 Task: Look for space in Boyolali, Indonesia from 12th  July, 2023 to 15th July, 2023 for 3 adults in price range Rs.12000 to Rs.16000. Place can be entire place with 2 bedrooms having 3 beds and 1 bathroom. Property type can be house, flat, guest house. Booking option can be shelf check-in. Required host language is English.
Action: Mouse moved to (417, 71)
Screenshot: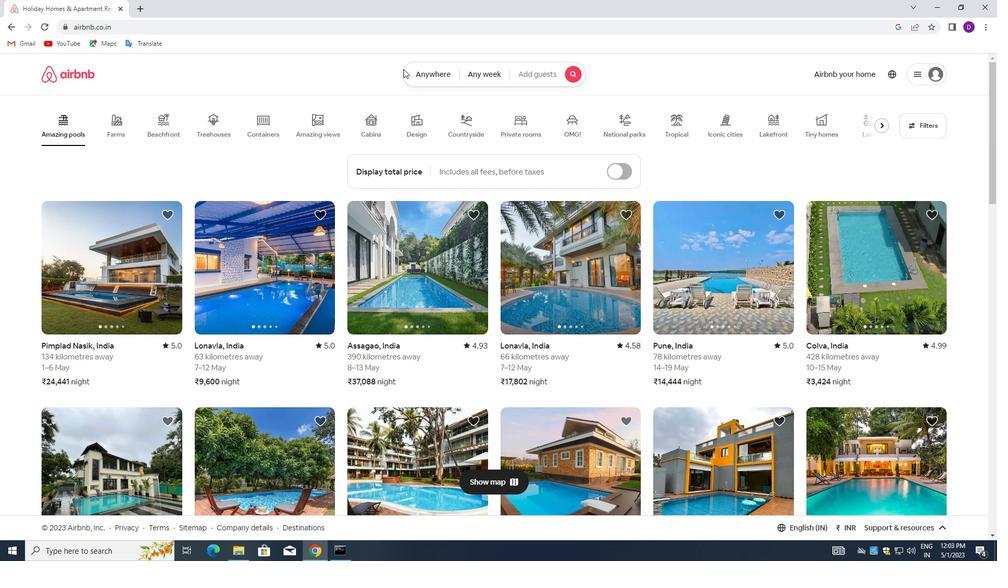 
Action: Mouse pressed left at (417, 71)
Screenshot: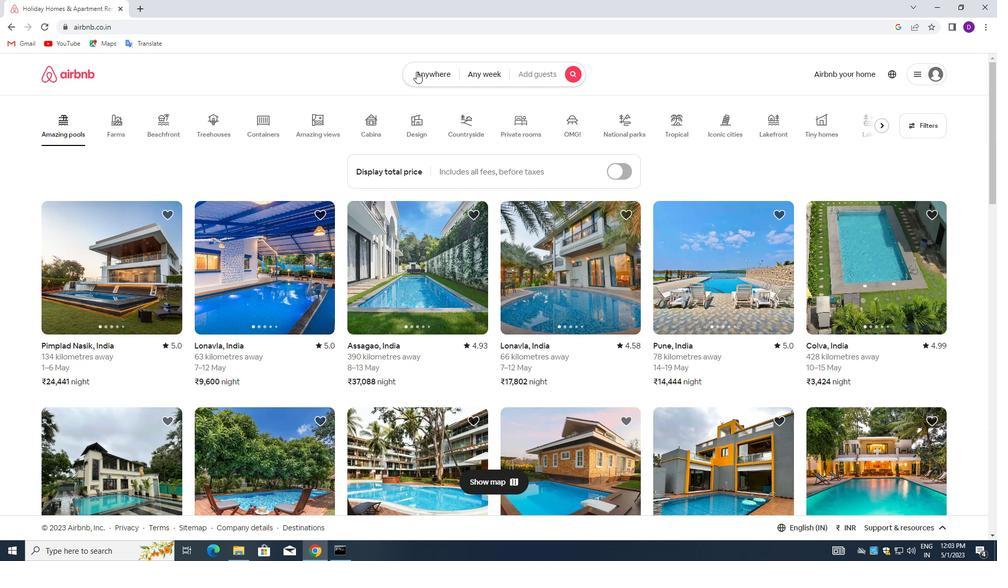 
Action: Mouse moved to (312, 118)
Screenshot: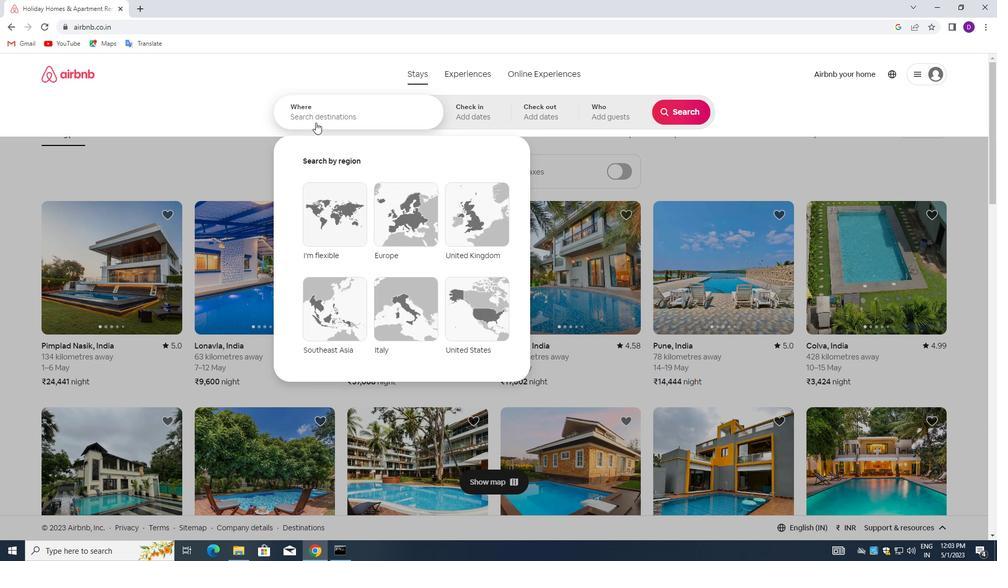 
Action: Mouse pressed left at (312, 118)
Screenshot: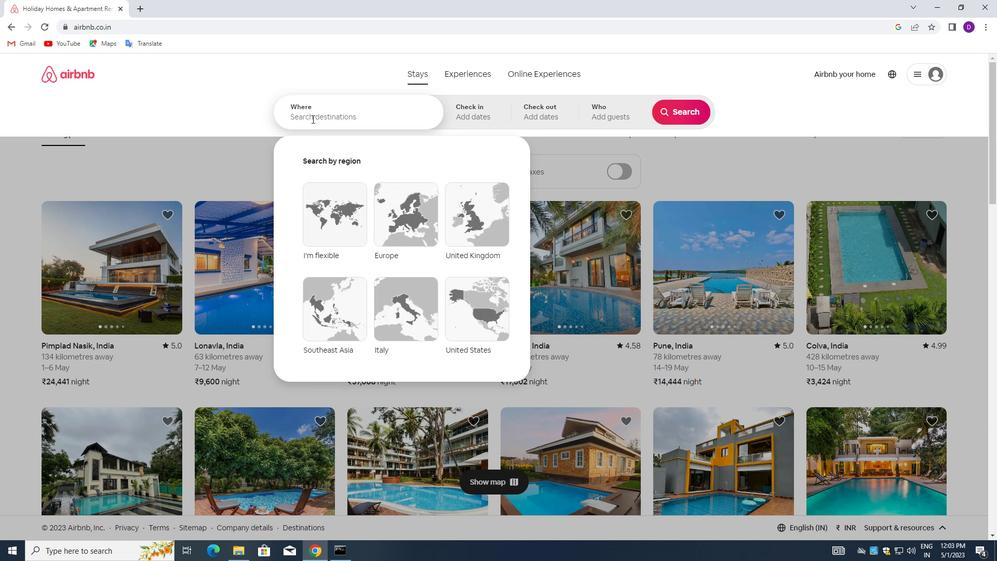 
Action: Key pressed <Key.shift>BOYOLALI,<Key.space><Key.shift>INDONESIA<Key.enter>
Screenshot: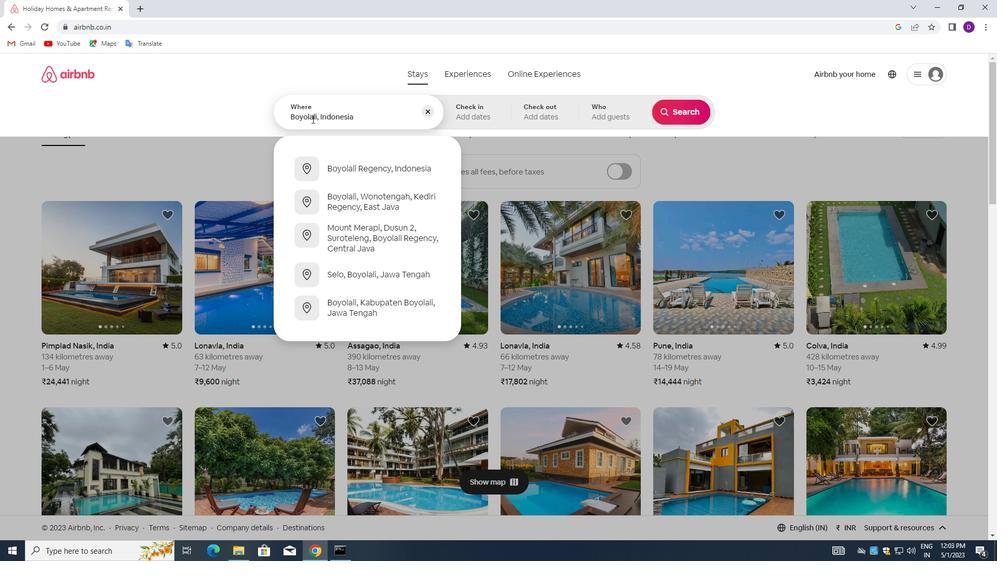 
Action: Mouse moved to (672, 197)
Screenshot: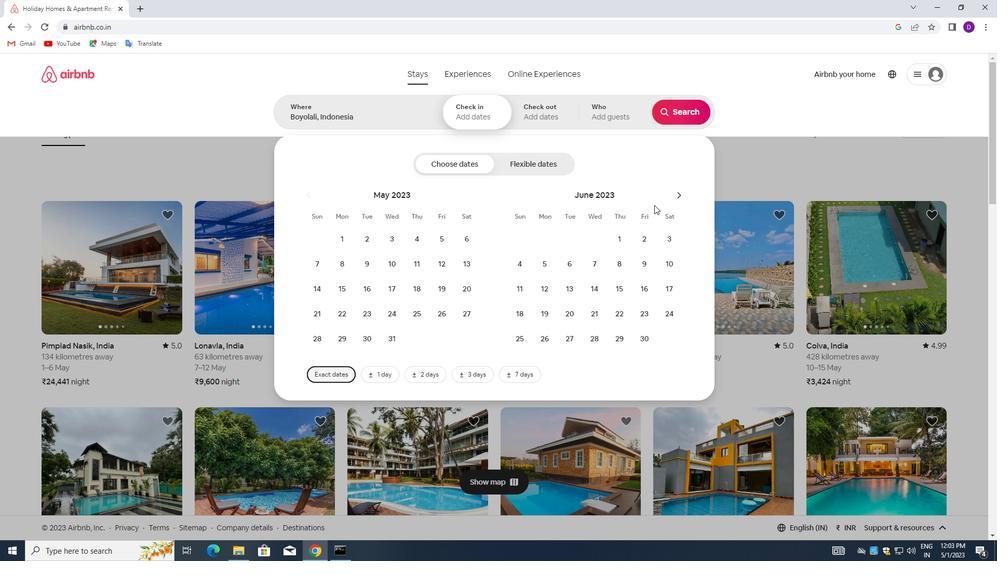 
Action: Mouse pressed left at (672, 197)
Screenshot: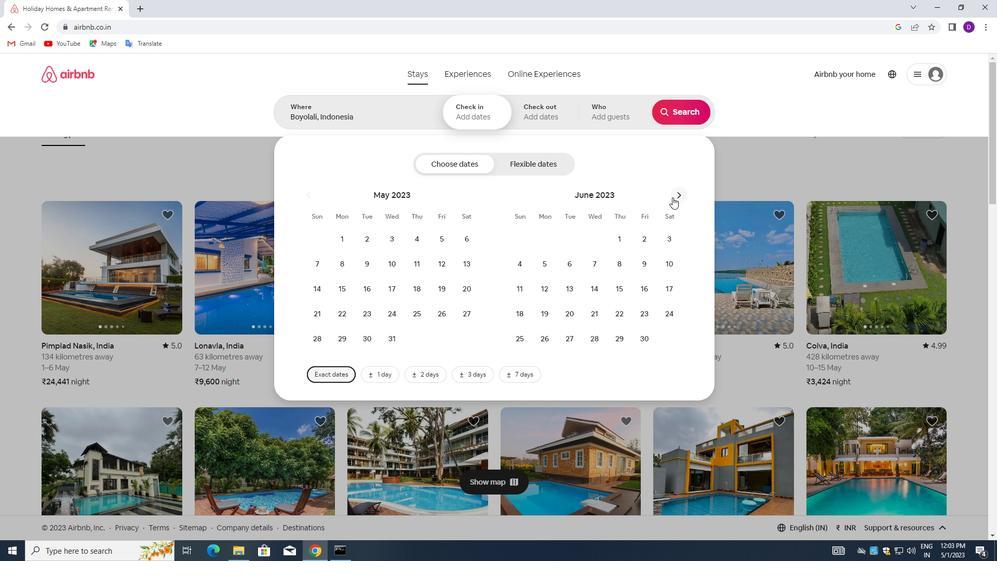 
Action: Mouse moved to (594, 288)
Screenshot: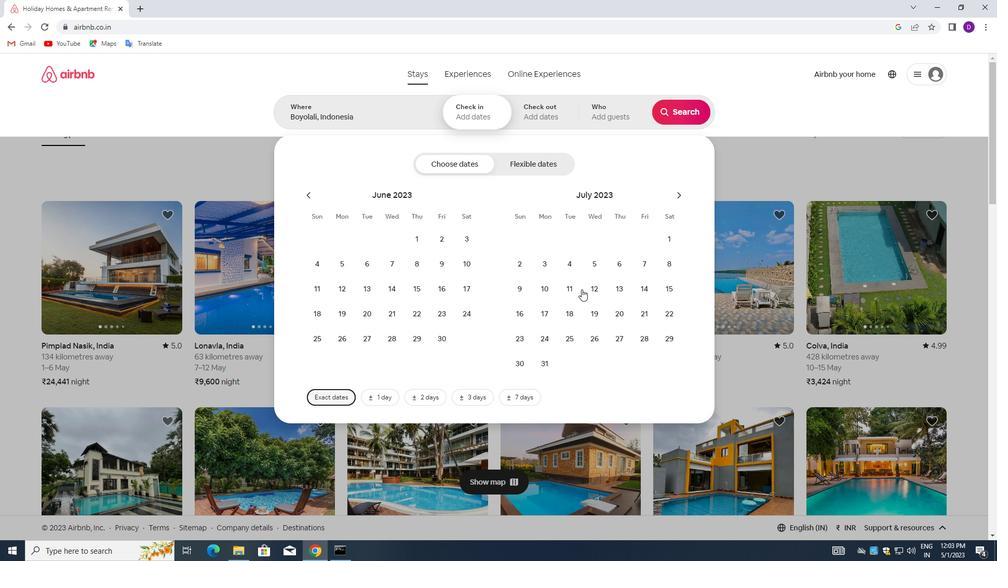 
Action: Mouse pressed left at (594, 288)
Screenshot: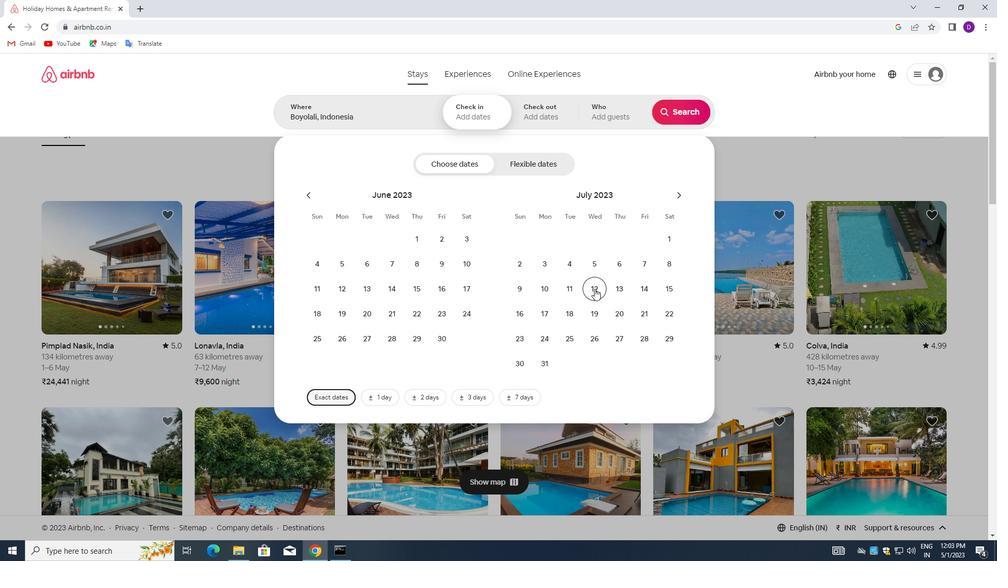 
Action: Mouse moved to (670, 289)
Screenshot: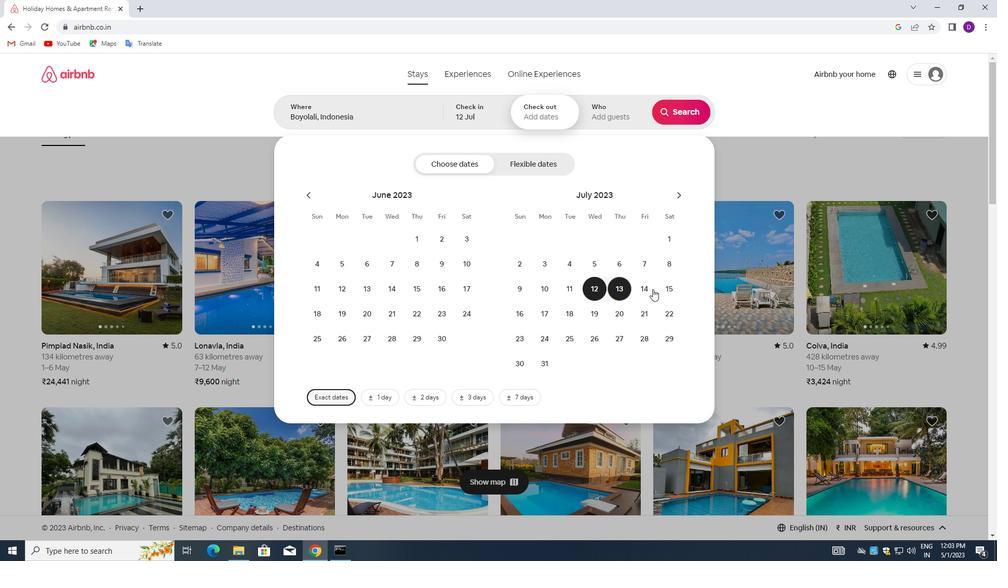 
Action: Mouse pressed left at (670, 289)
Screenshot: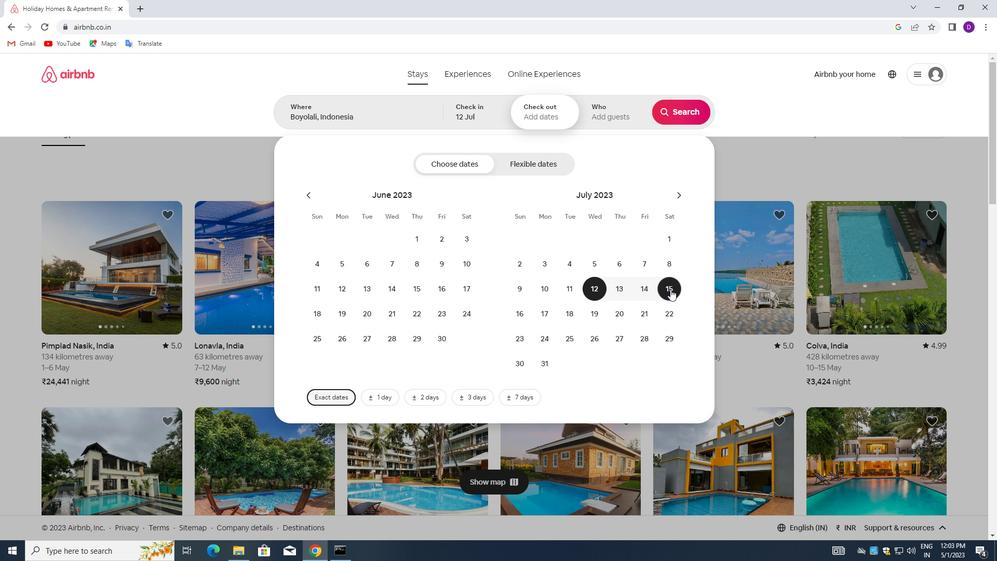
Action: Mouse moved to (609, 115)
Screenshot: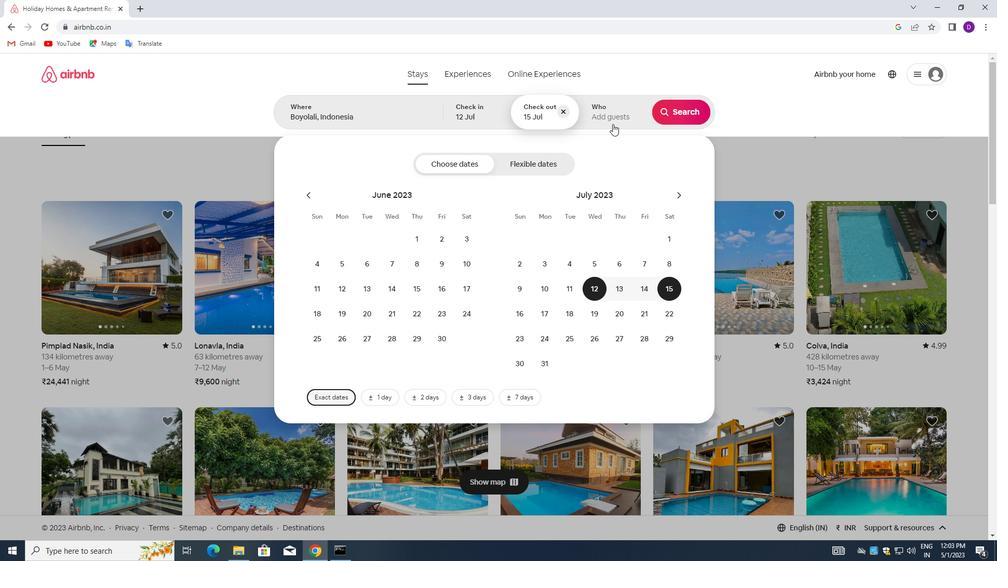 
Action: Mouse pressed left at (609, 115)
Screenshot: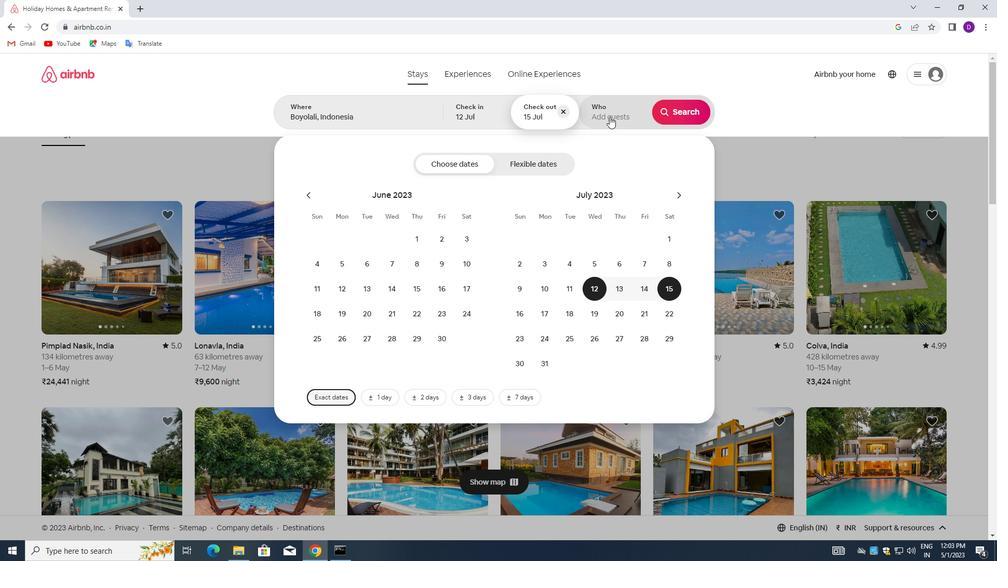 
Action: Mouse moved to (679, 167)
Screenshot: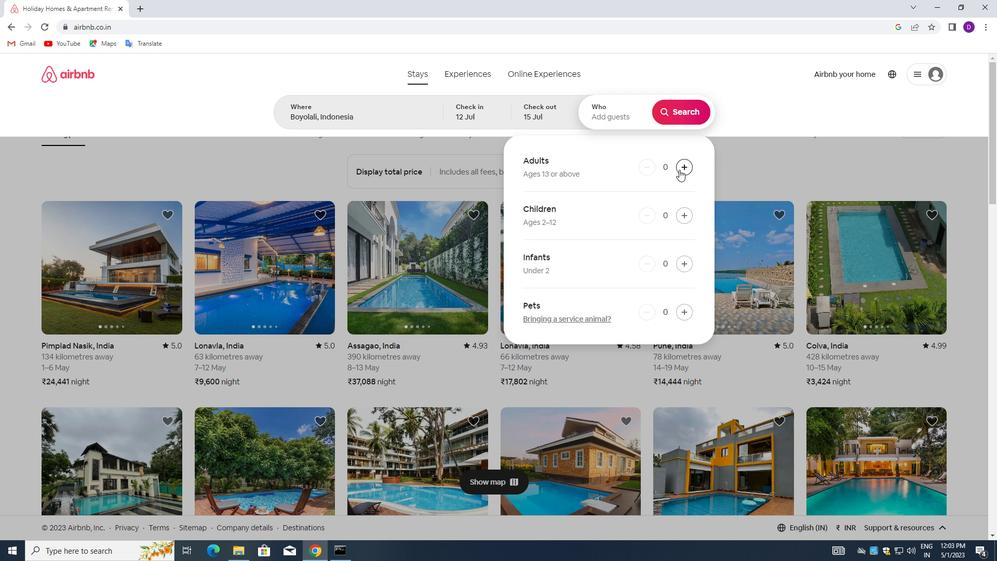 
Action: Mouse pressed left at (679, 167)
Screenshot: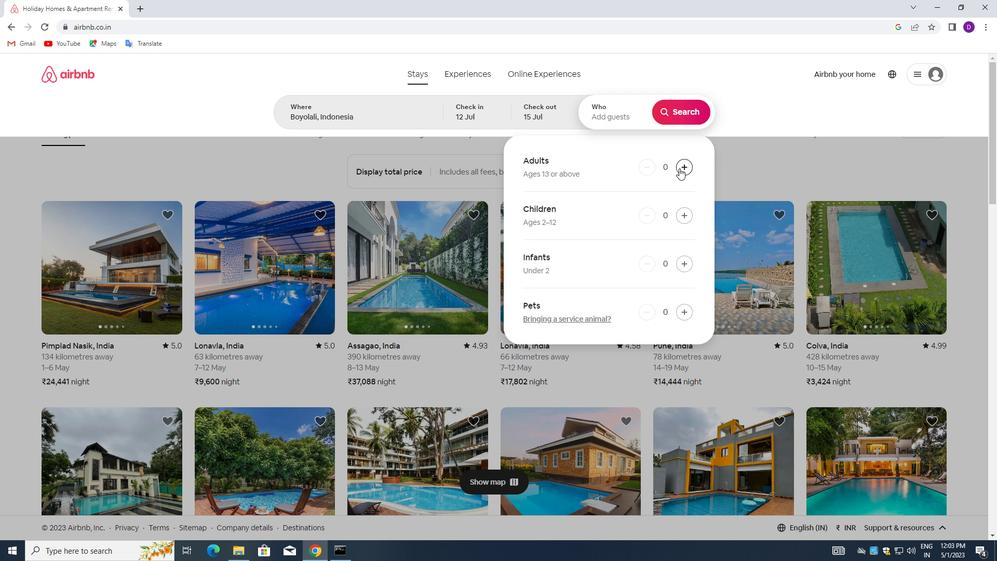 
Action: Mouse moved to (680, 167)
Screenshot: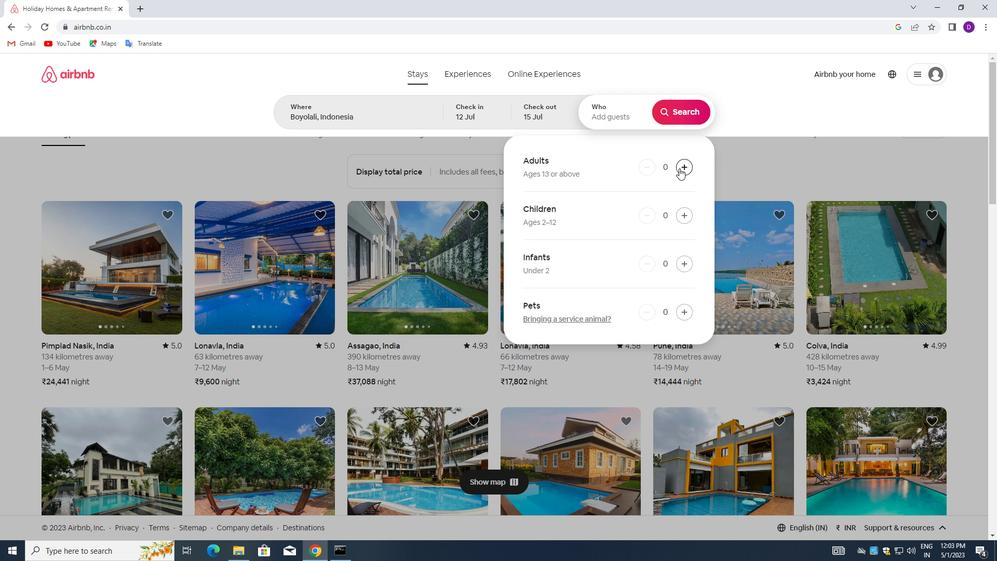 
Action: Mouse pressed left at (680, 167)
Screenshot: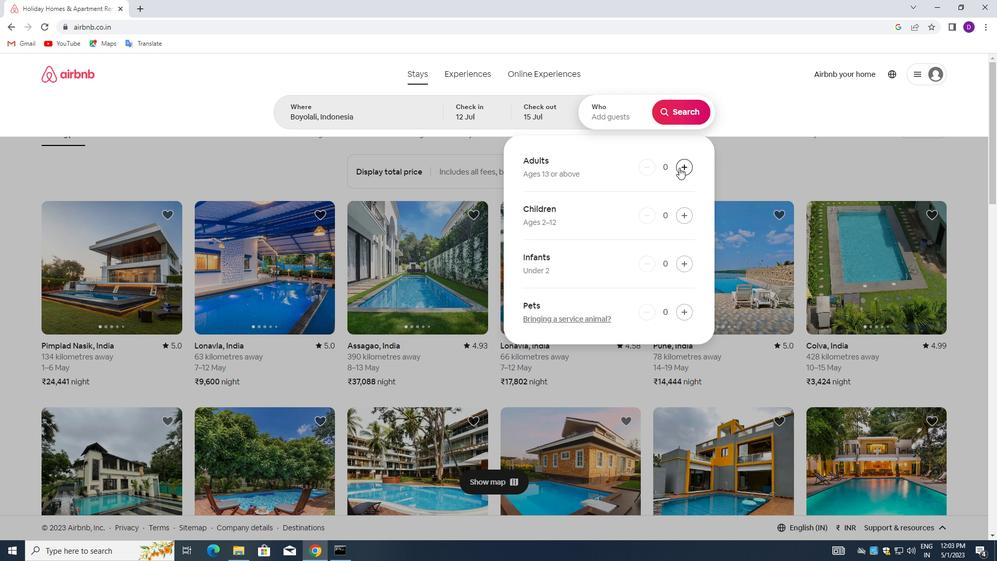 
Action: Mouse pressed left at (680, 167)
Screenshot: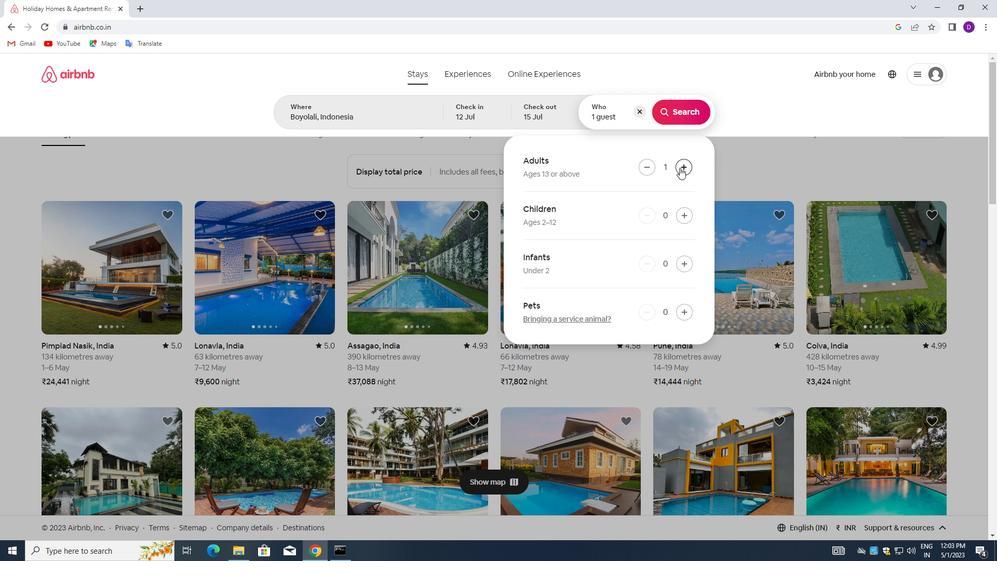 
Action: Mouse moved to (684, 120)
Screenshot: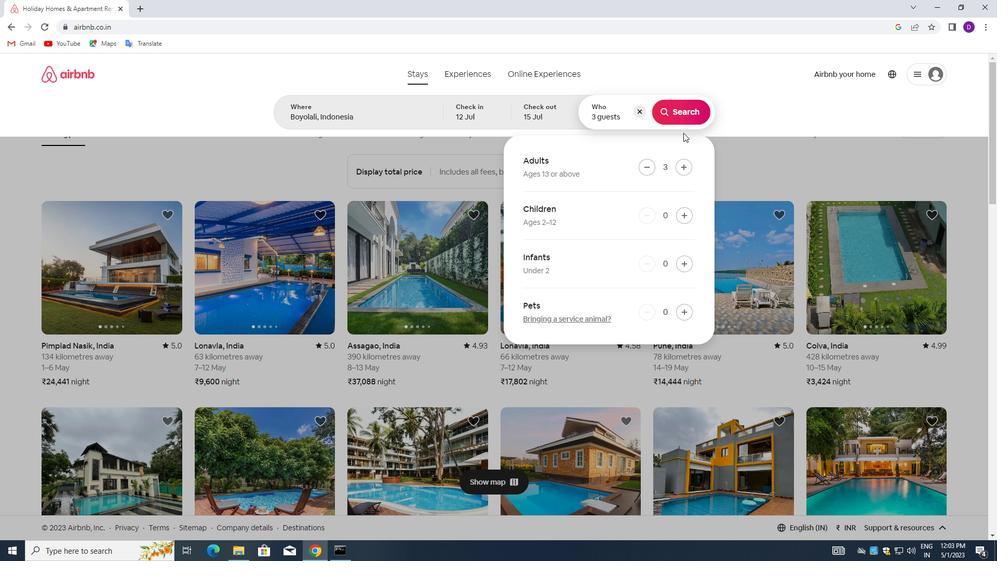 
Action: Mouse pressed left at (684, 120)
Screenshot: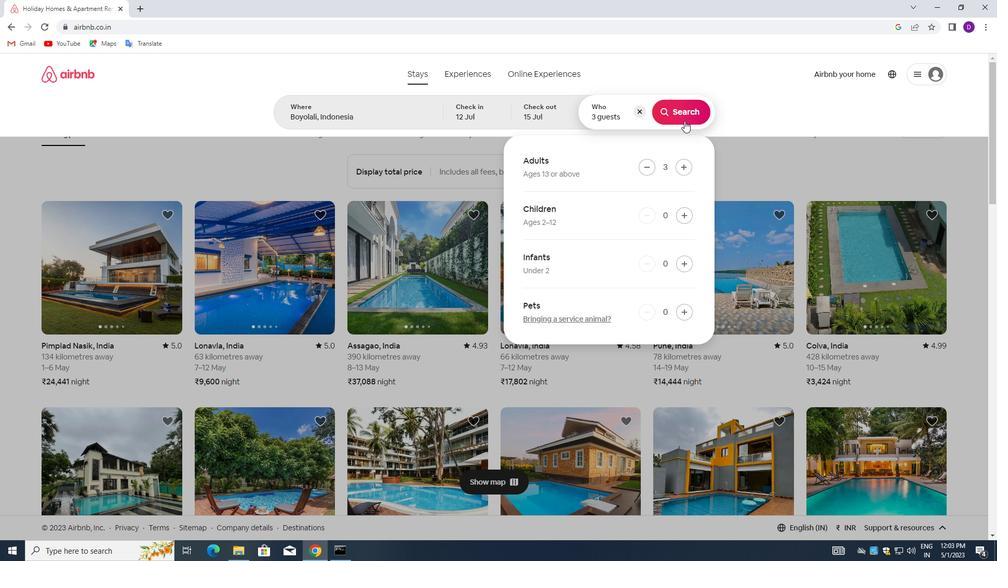 
Action: Mouse moved to (938, 112)
Screenshot: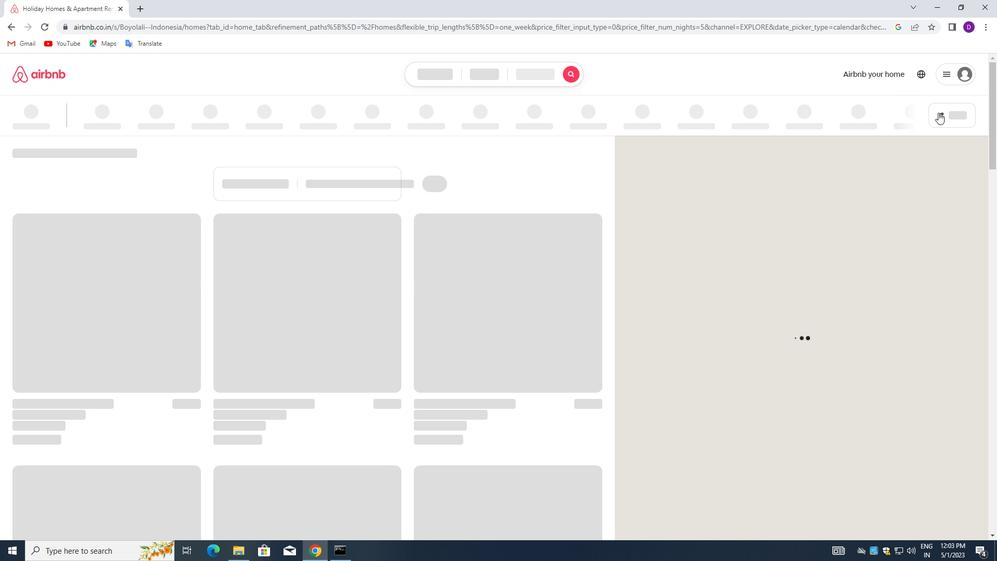 
Action: Mouse pressed left at (938, 112)
Screenshot: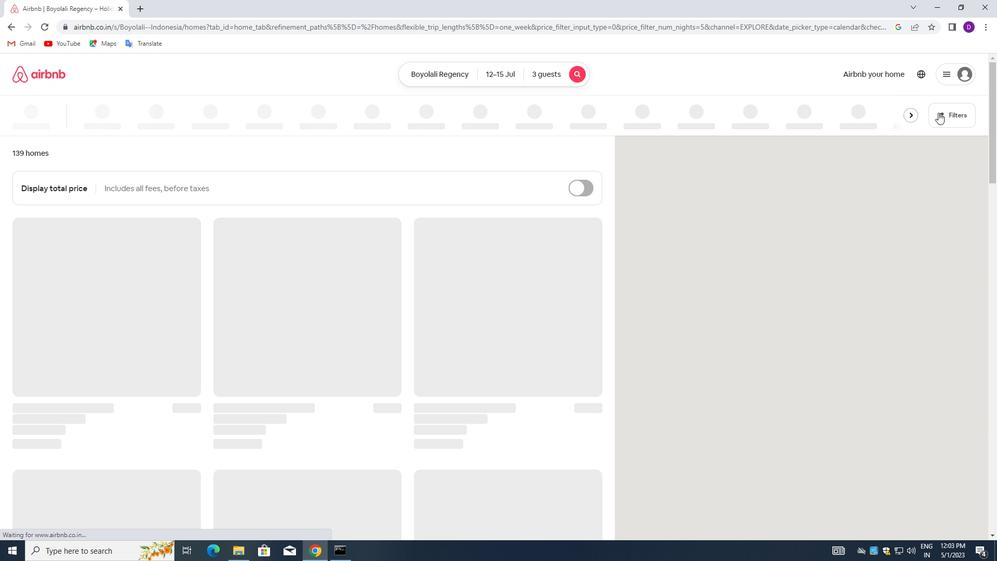 
Action: Mouse moved to (360, 244)
Screenshot: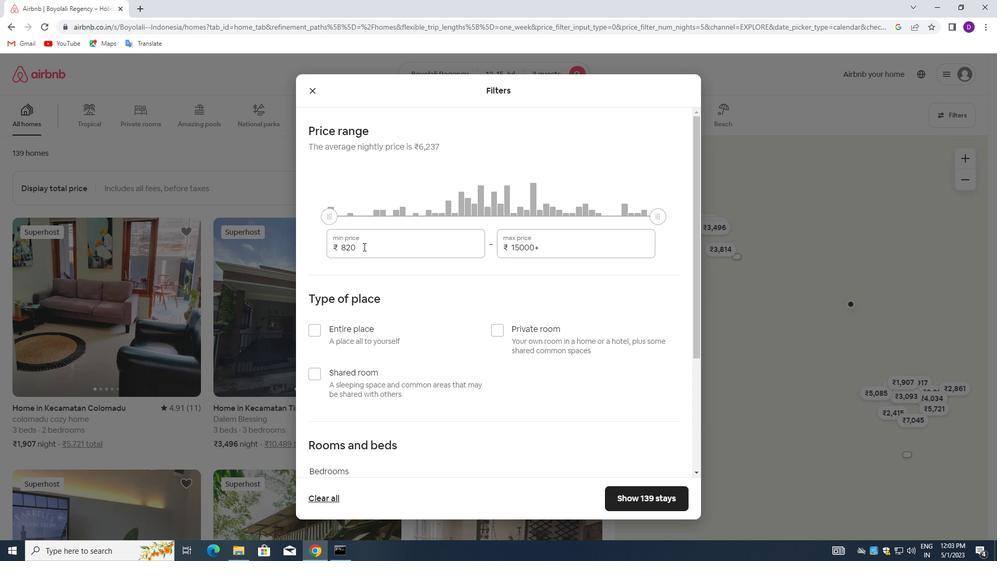 
Action: Mouse pressed left at (360, 244)
Screenshot: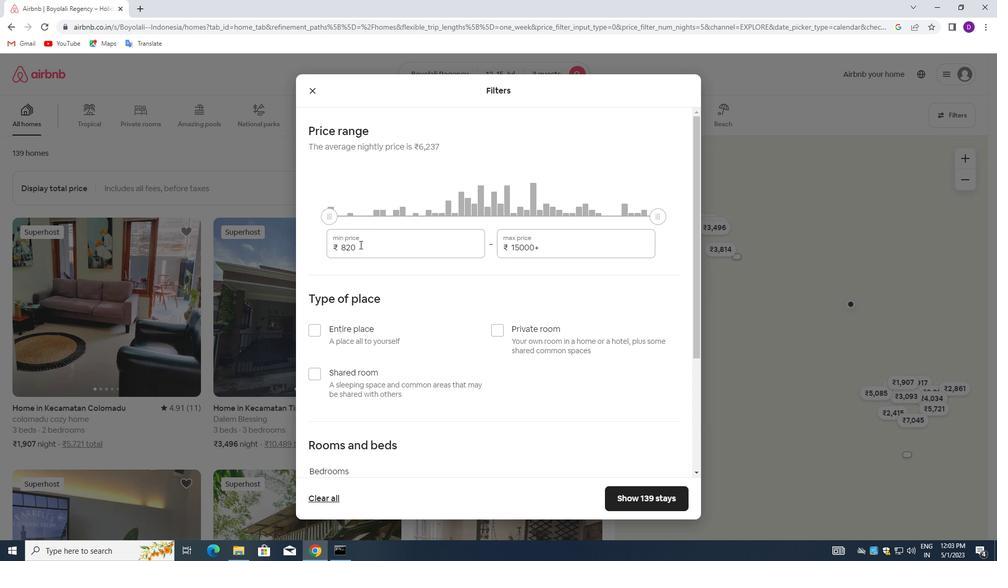 
Action: Mouse pressed left at (360, 244)
Screenshot: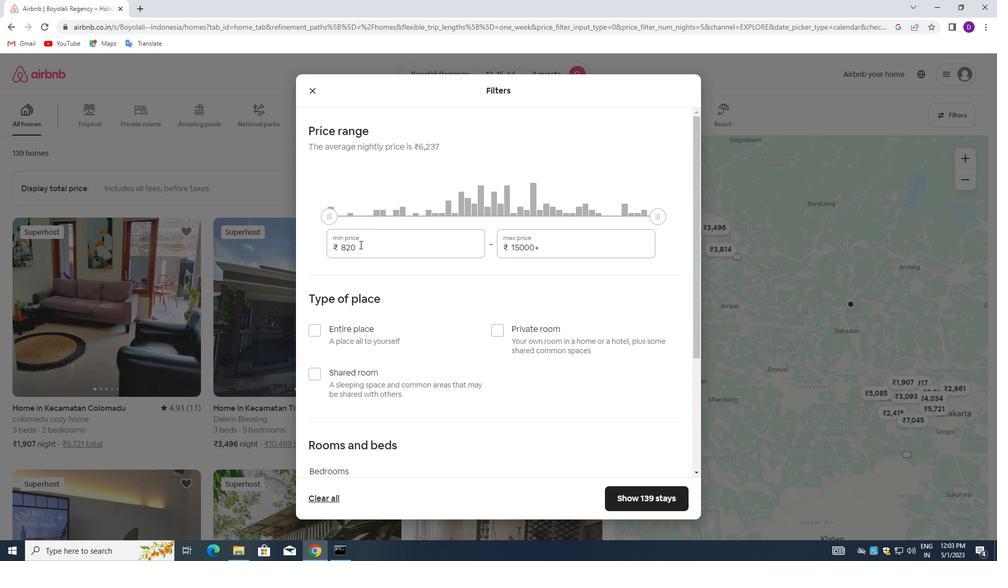 
Action: Key pressed 12000<Key.tab>16000
Screenshot: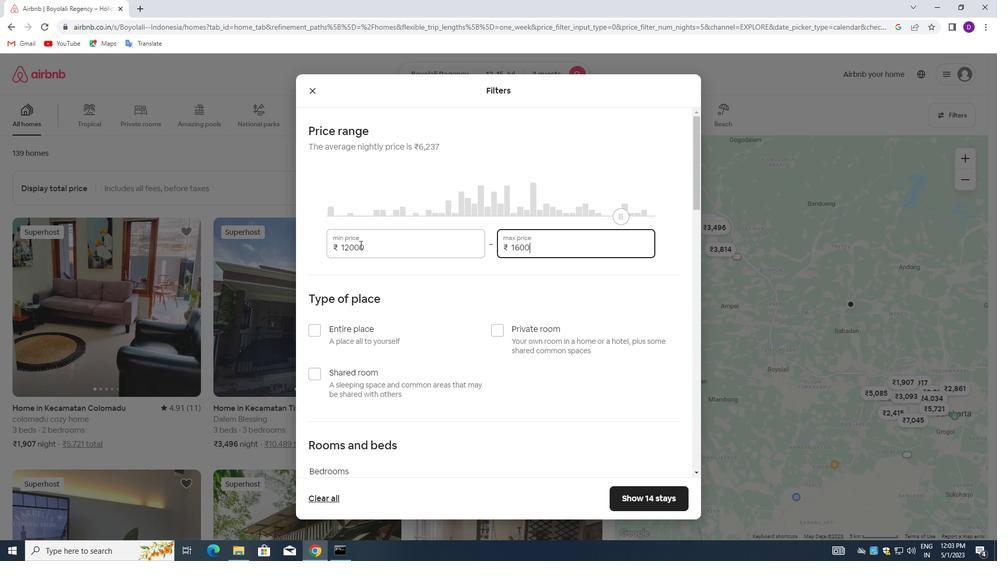 
Action: Mouse moved to (316, 334)
Screenshot: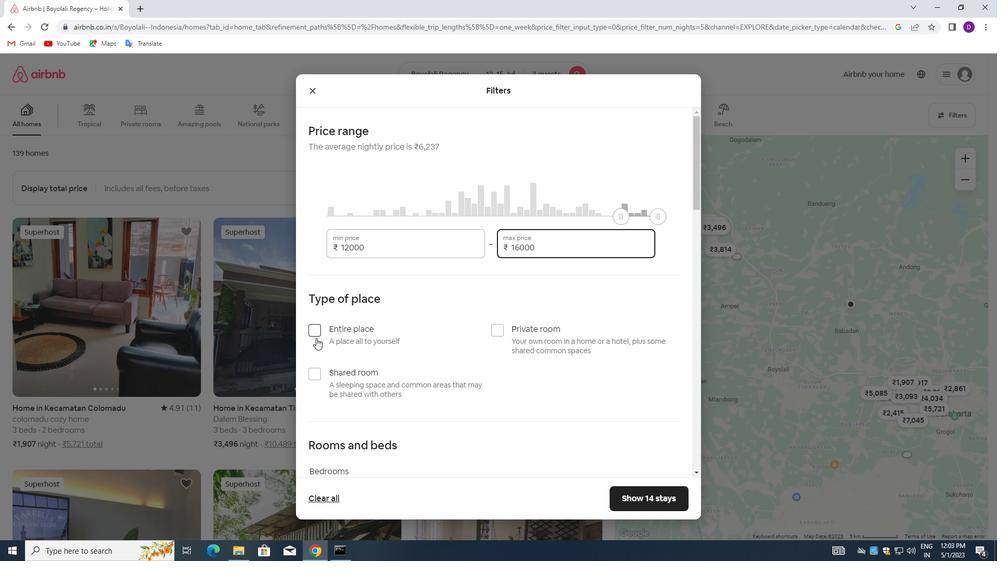 
Action: Mouse pressed left at (316, 334)
Screenshot: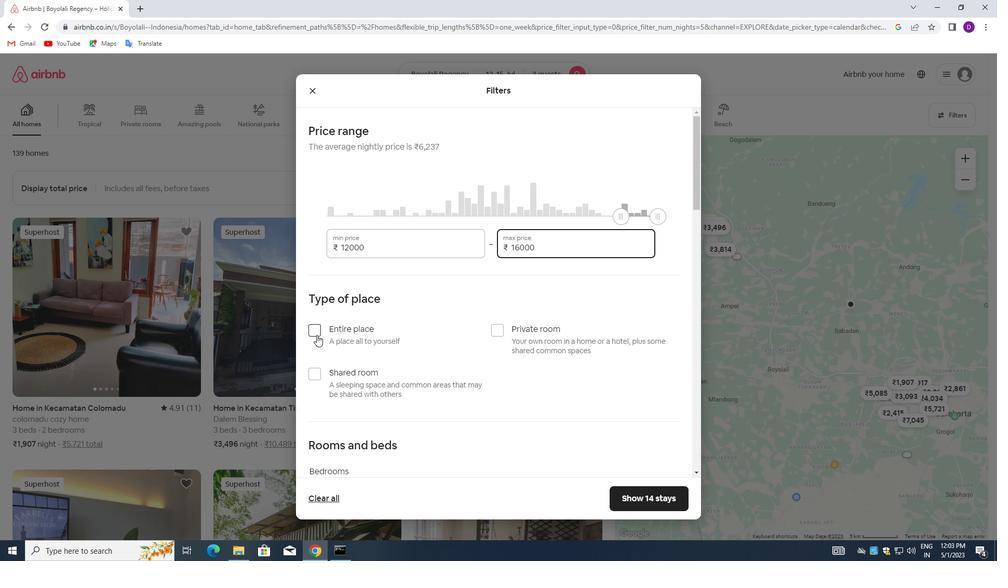 
Action: Mouse moved to (392, 316)
Screenshot: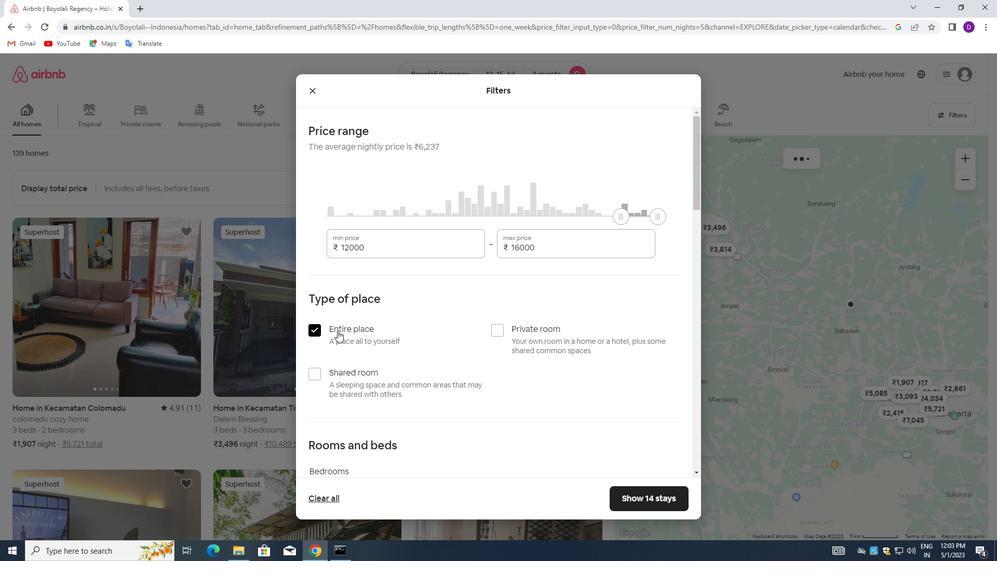 
Action: Mouse scrolled (392, 316) with delta (0, 0)
Screenshot: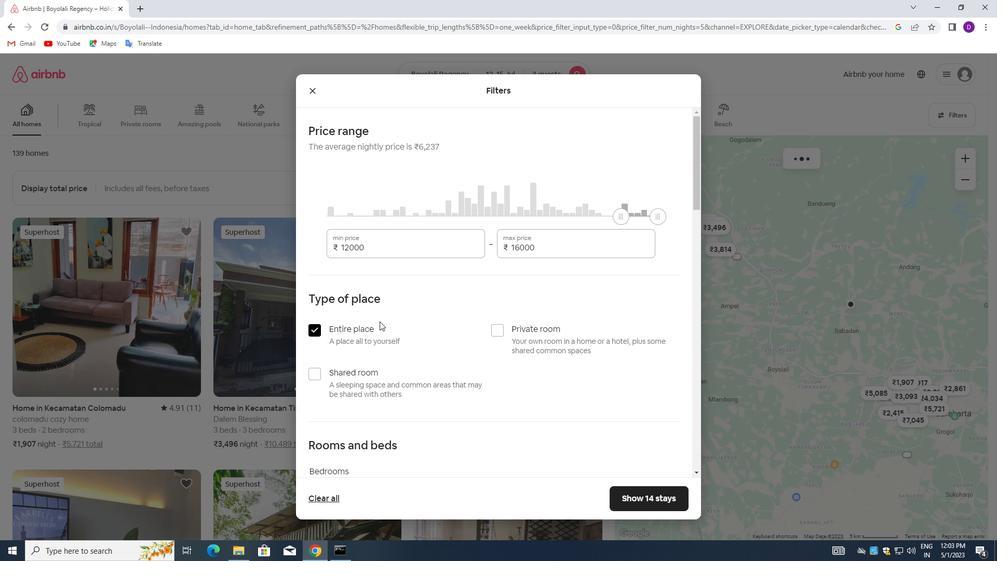 
Action: Mouse scrolled (392, 316) with delta (0, 0)
Screenshot: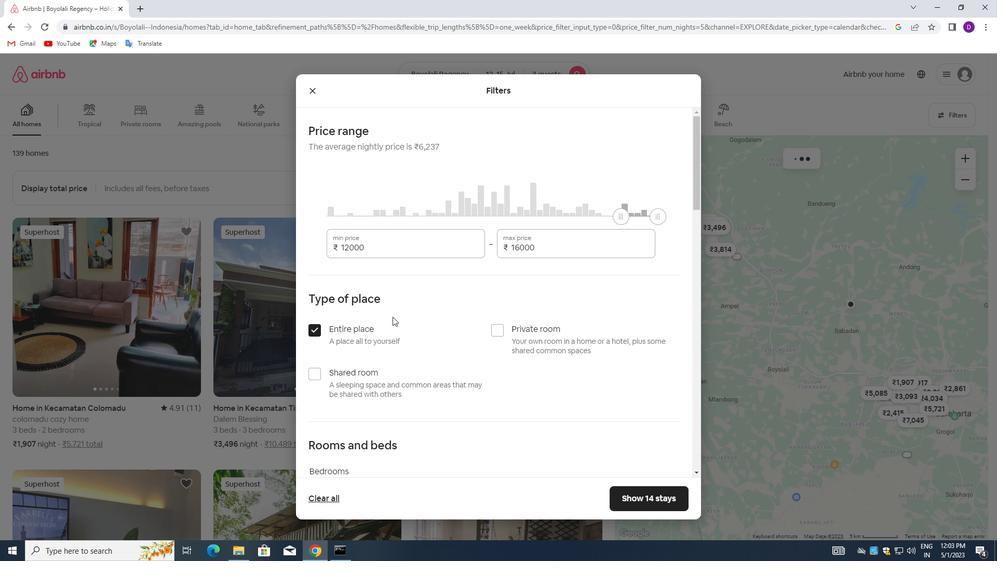
Action: Mouse scrolled (392, 316) with delta (0, 0)
Screenshot: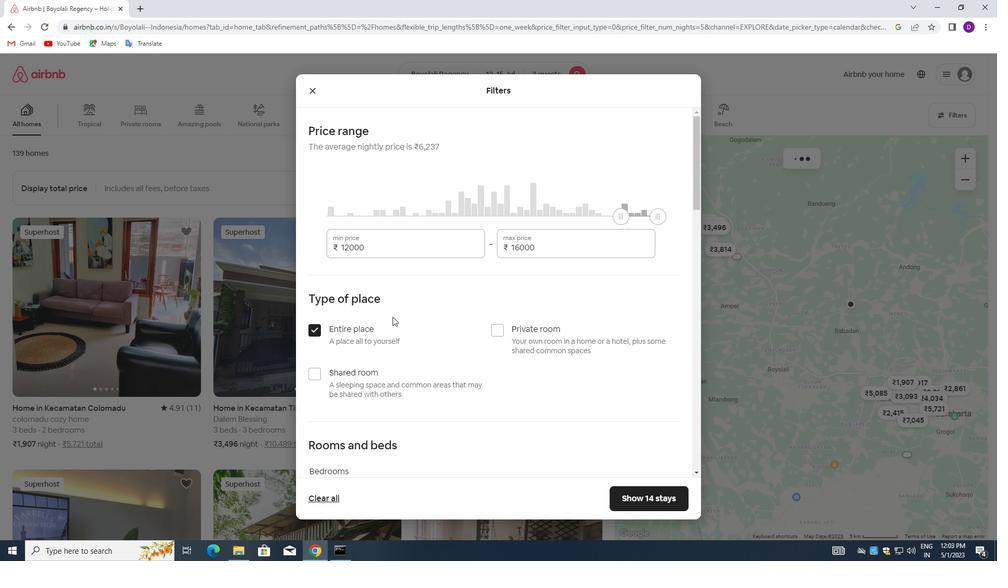 
Action: Mouse scrolled (392, 316) with delta (0, 0)
Screenshot: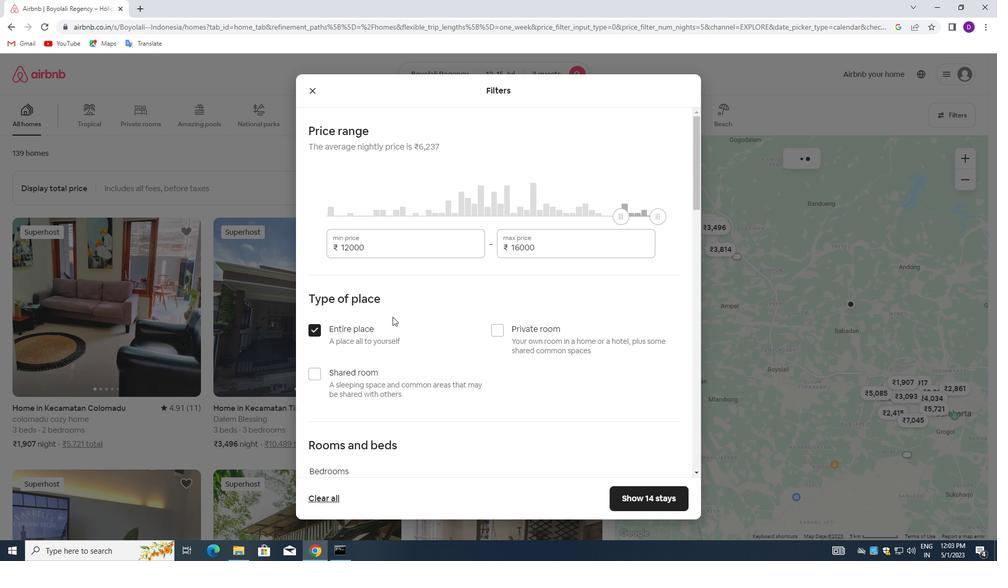 
Action: Mouse scrolled (392, 316) with delta (0, 0)
Screenshot: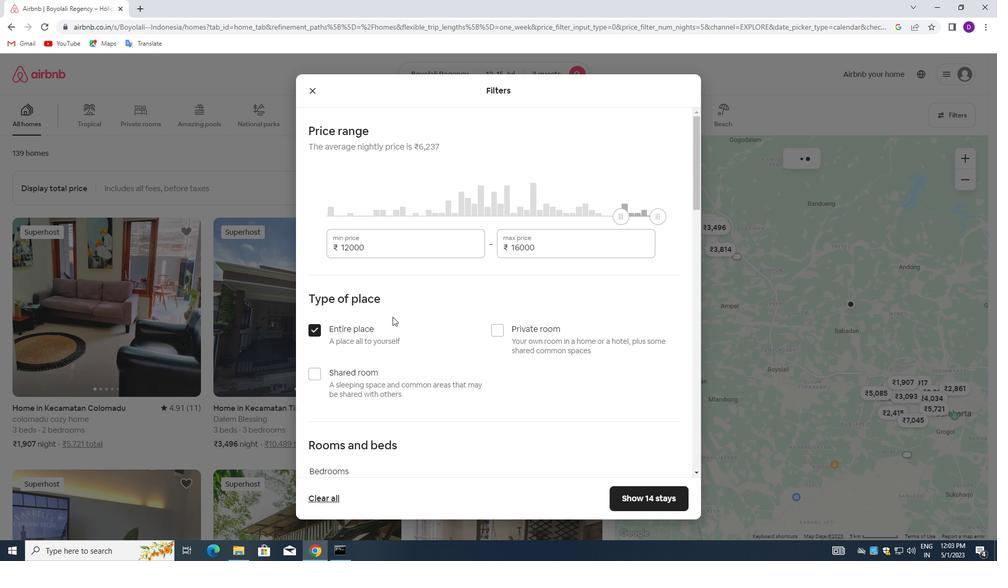
Action: Mouse moved to (410, 235)
Screenshot: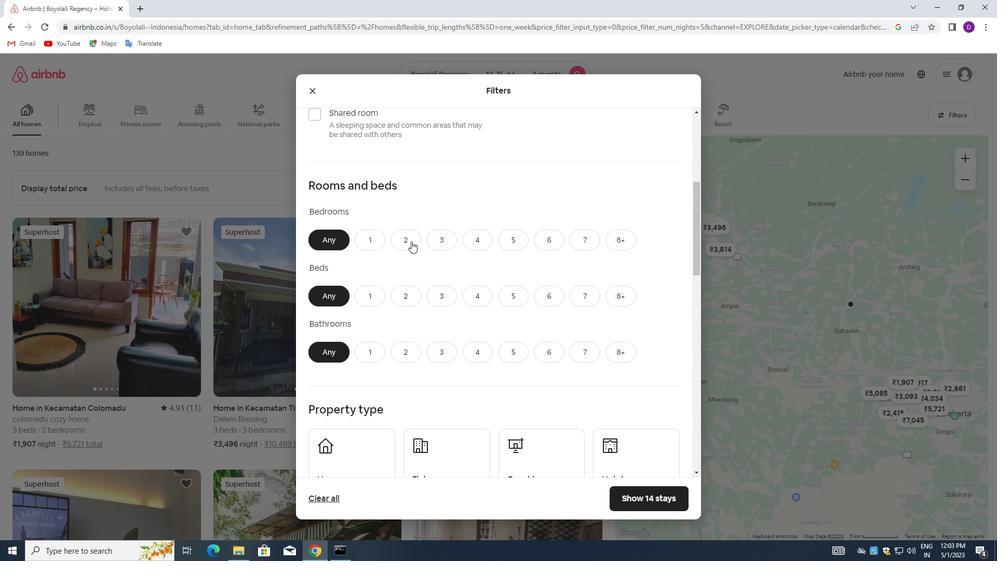 
Action: Mouse pressed left at (410, 235)
Screenshot: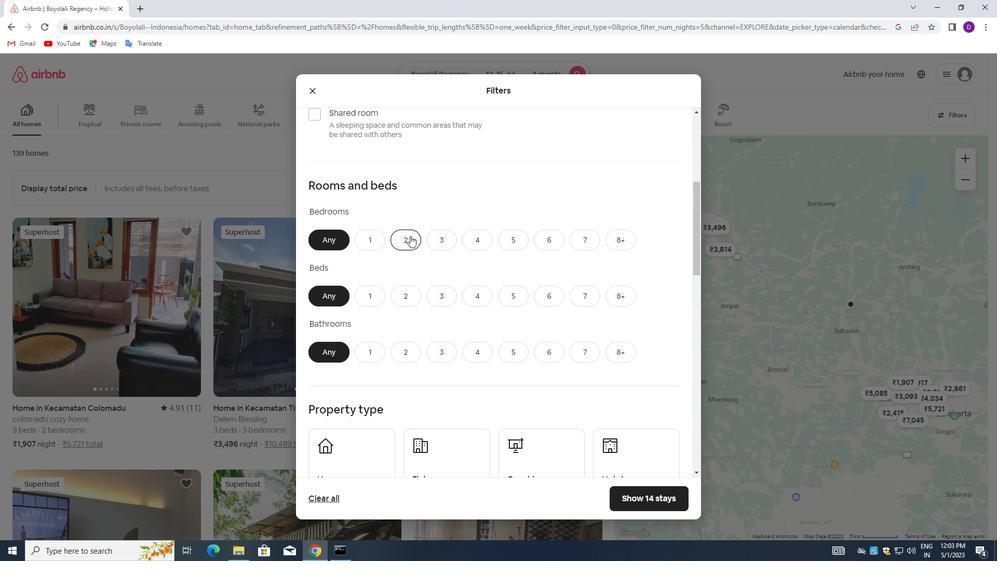 
Action: Mouse moved to (435, 289)
Screenshot: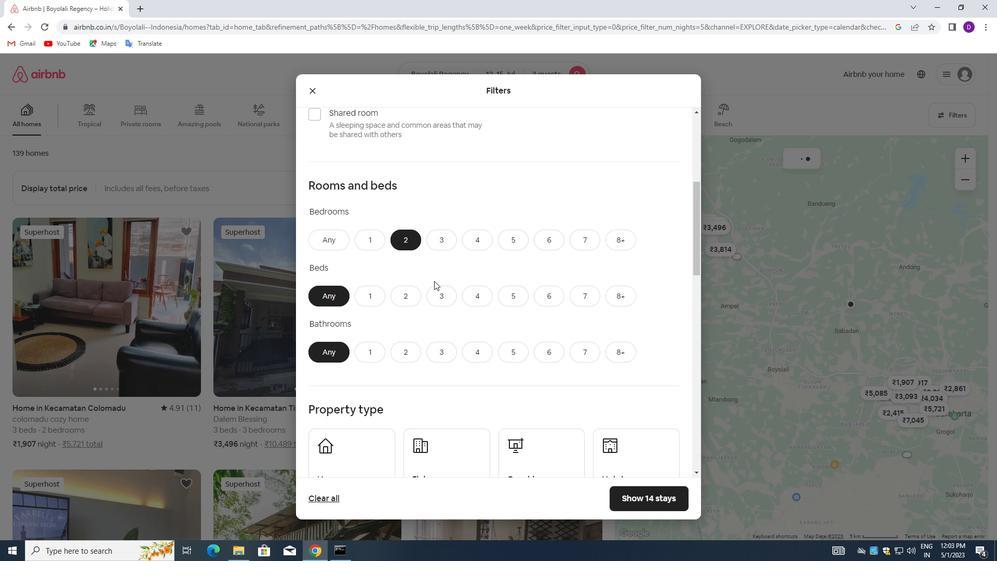 
Action: Mouse pressed left at (435, 289)
Screenshot: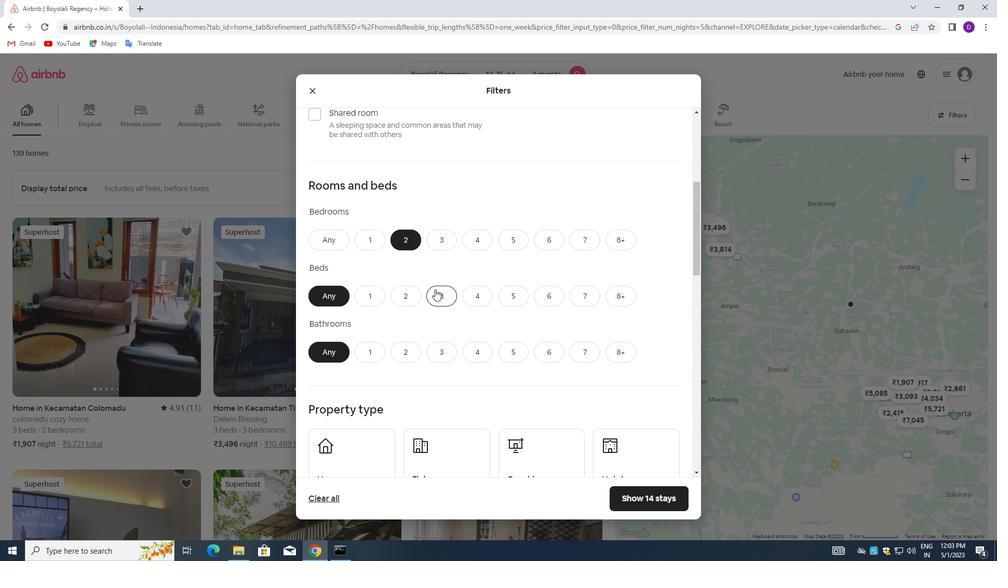 
Action: Mouse moved to (370, 355)
Screenshot: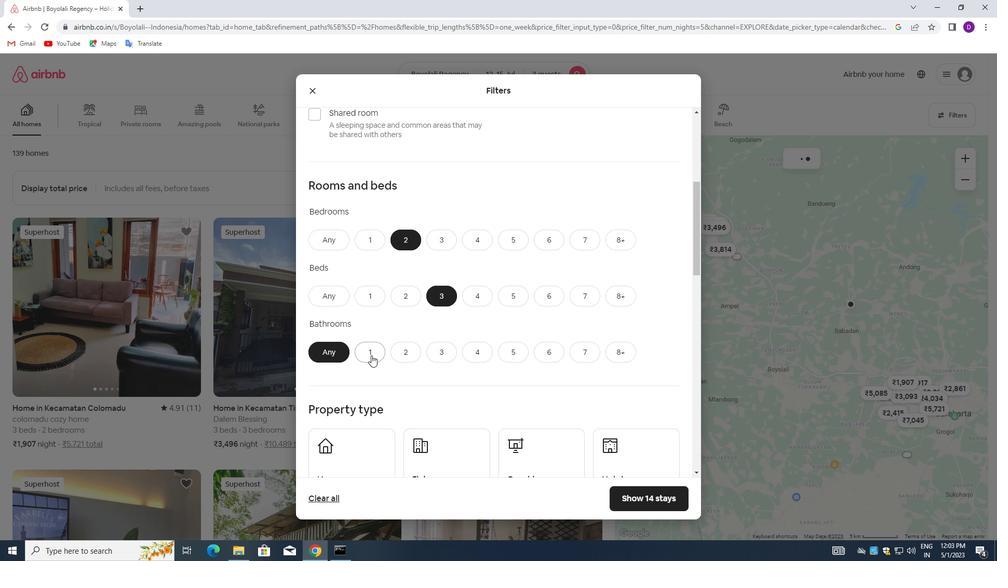 
Action: Mouse pressed left at (370, 355)
Screenshot: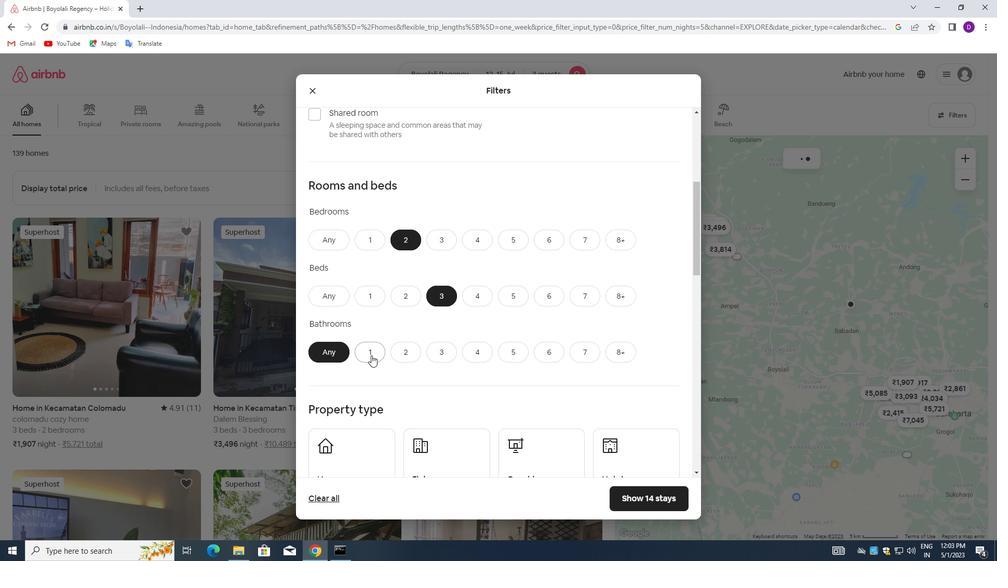
Action: Mouse moved to (444, 324)
Screenshot: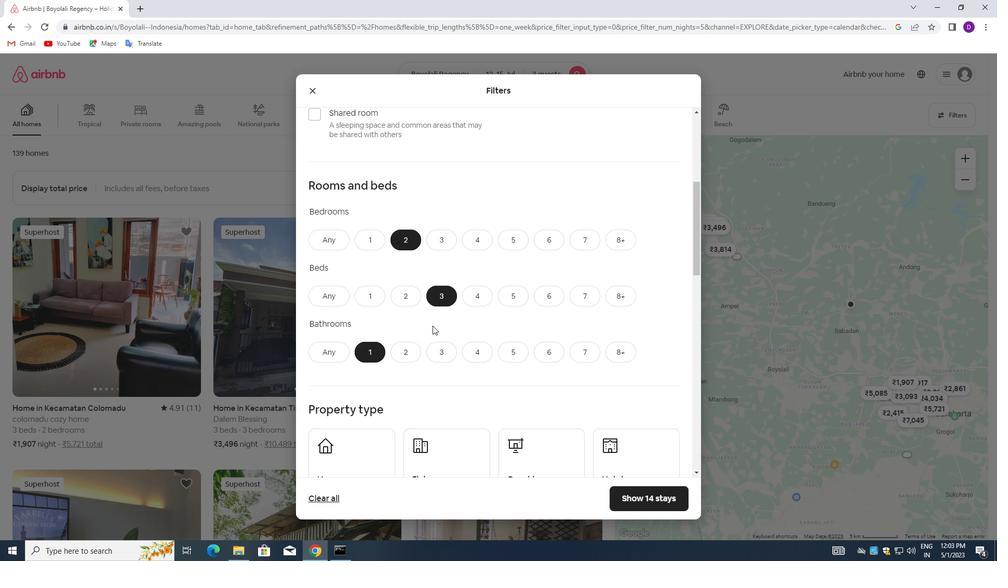 
Action: Mouse scrolled (444, 323) with delta (0, 0)
Screenshot: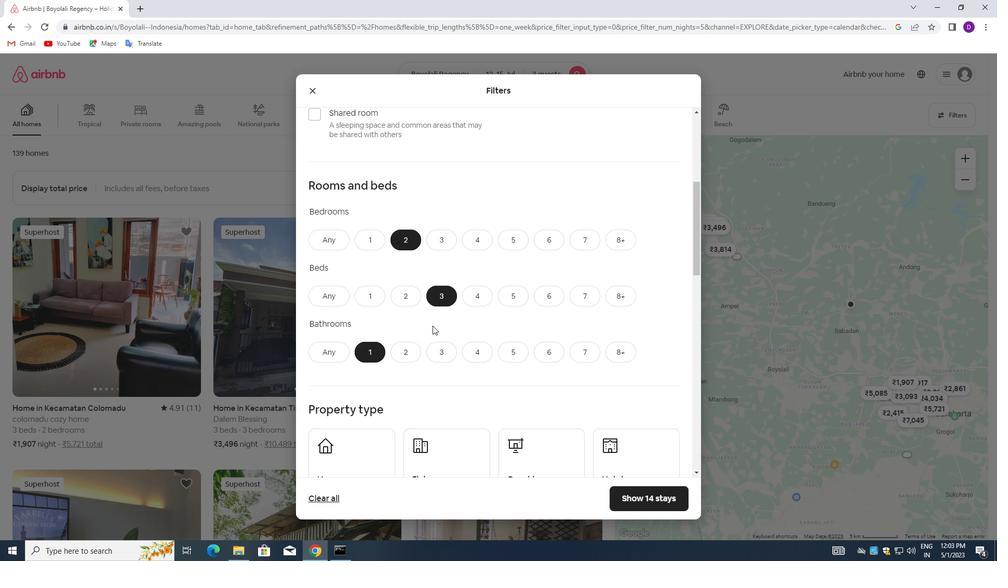 
Action: Mouse scrolled (444, 323) with delta (0, 0)
Screenshot: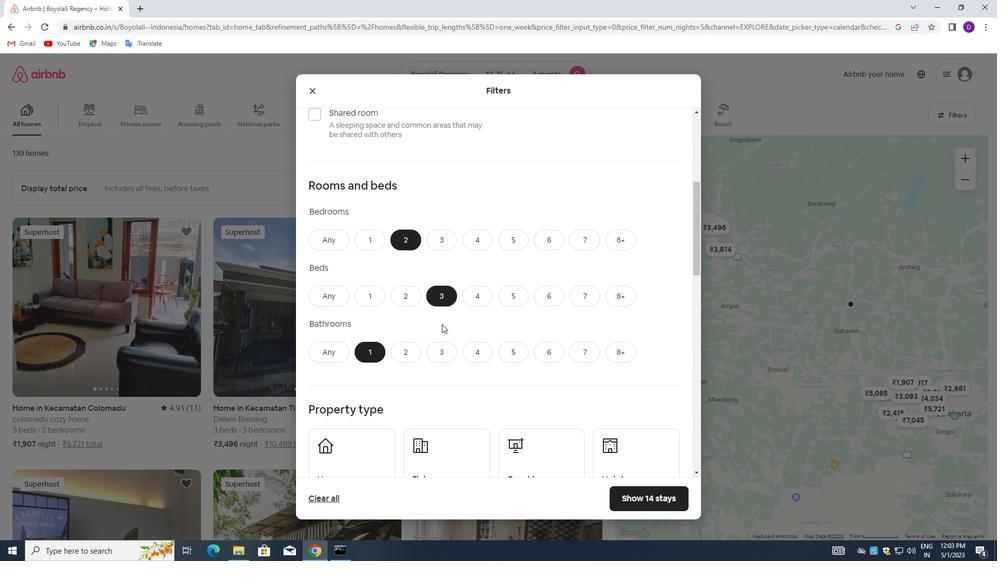 
Action: Mouse scrolled (444, 323) with delta (0, 0)
Screenshot: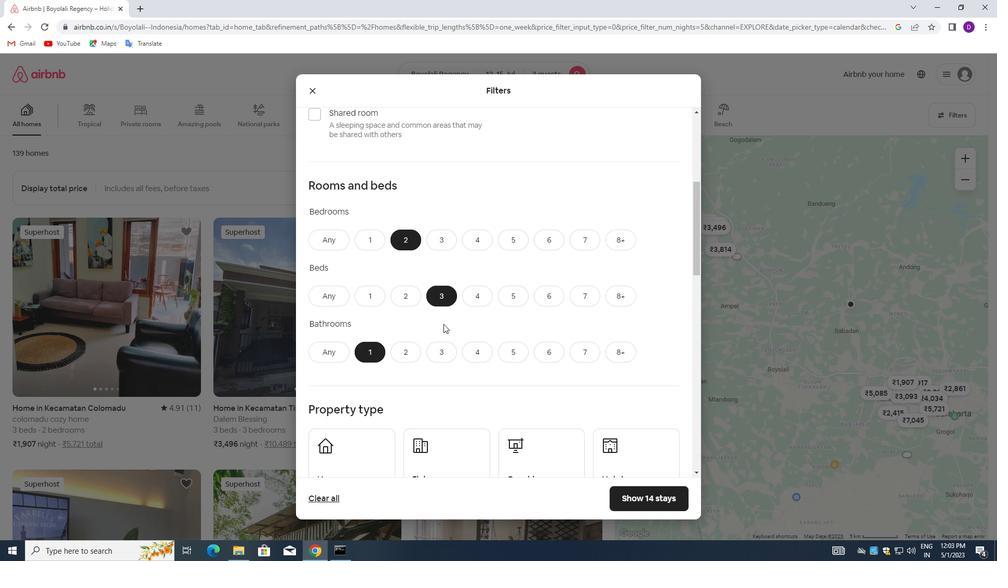 
Action: Mouse moved to (359, 308)
Screenshot: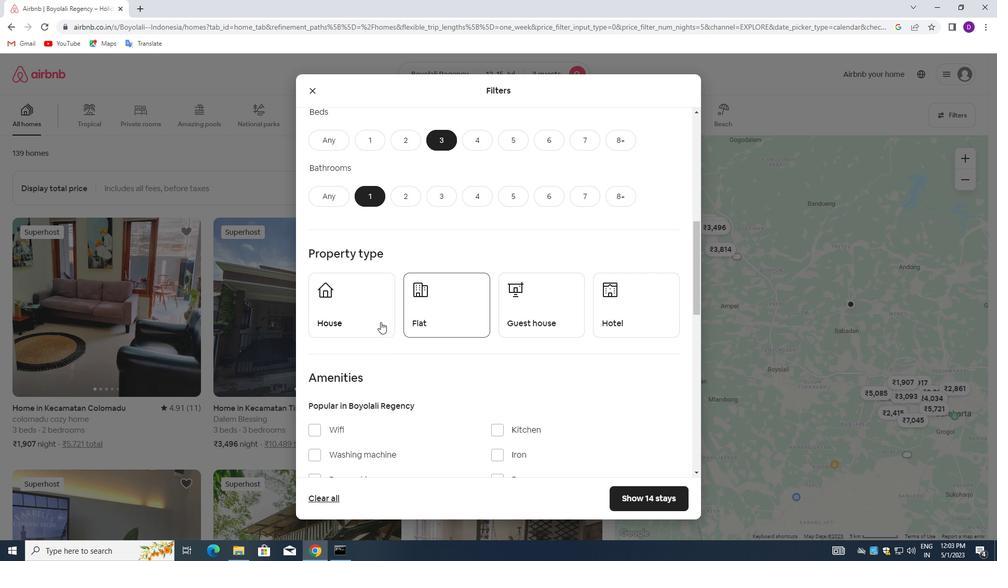 
Action: Mouse pressed left at (359, 308)
Screenshot: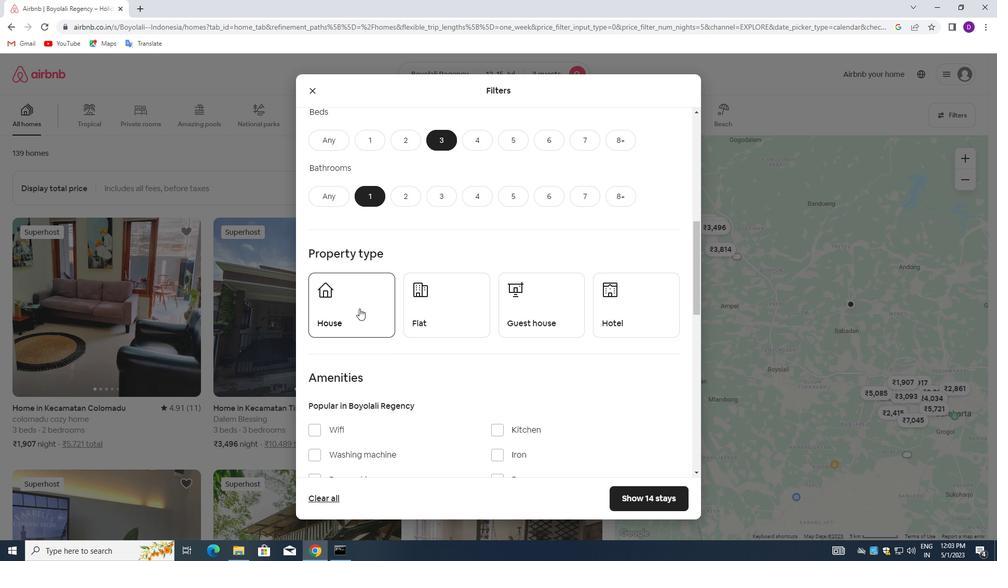
Action: Mouse moved to (437, 306)
Screenshot: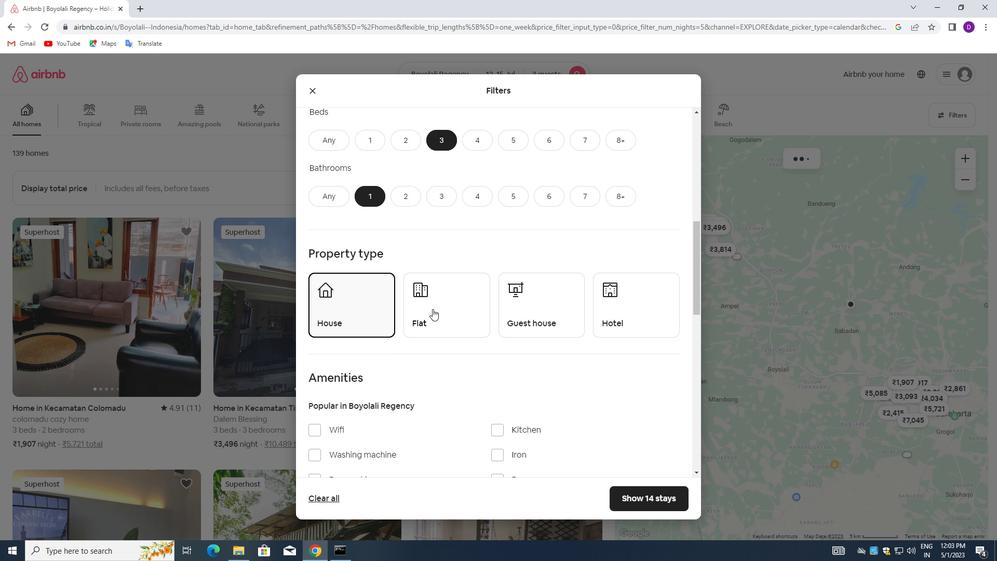 
Action: Mouse pressed left at (437, 306)
Screenshot: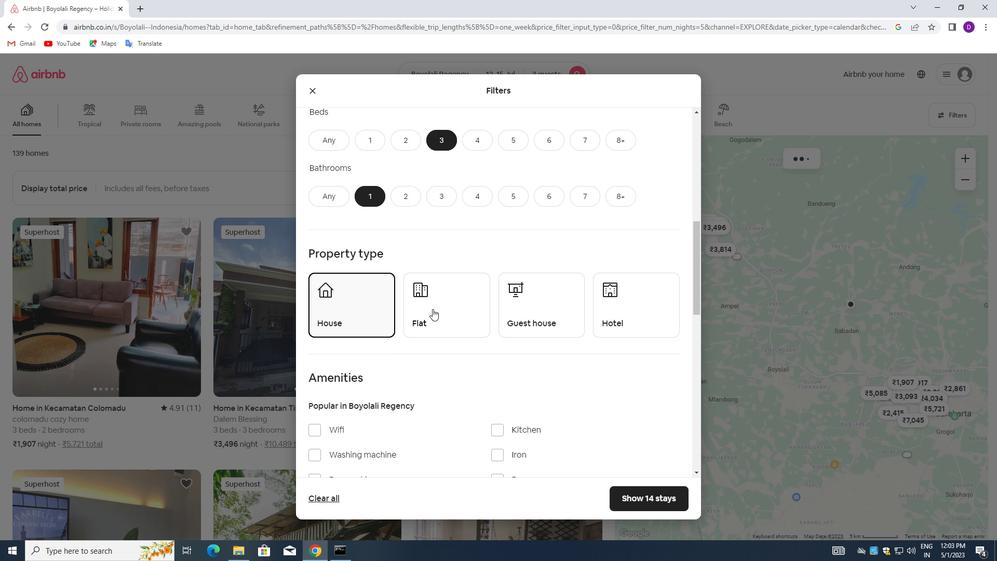 
Action: Mouse moved to (534, 308)
Screenshot: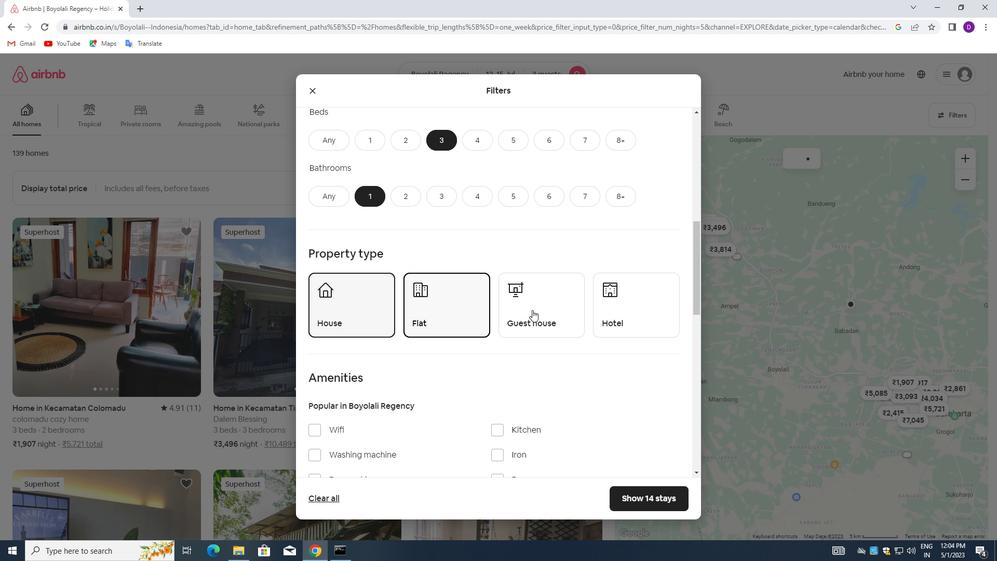 
Action: Mouse pressed left at (534, 308)
Screenshot: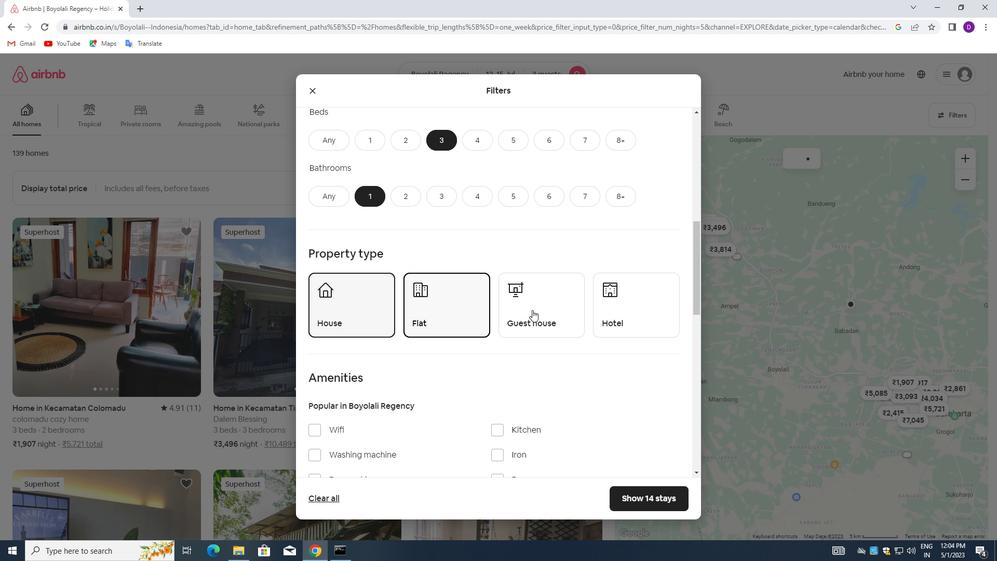 
Action: Mouse moved to (511, 317)
Screenshot: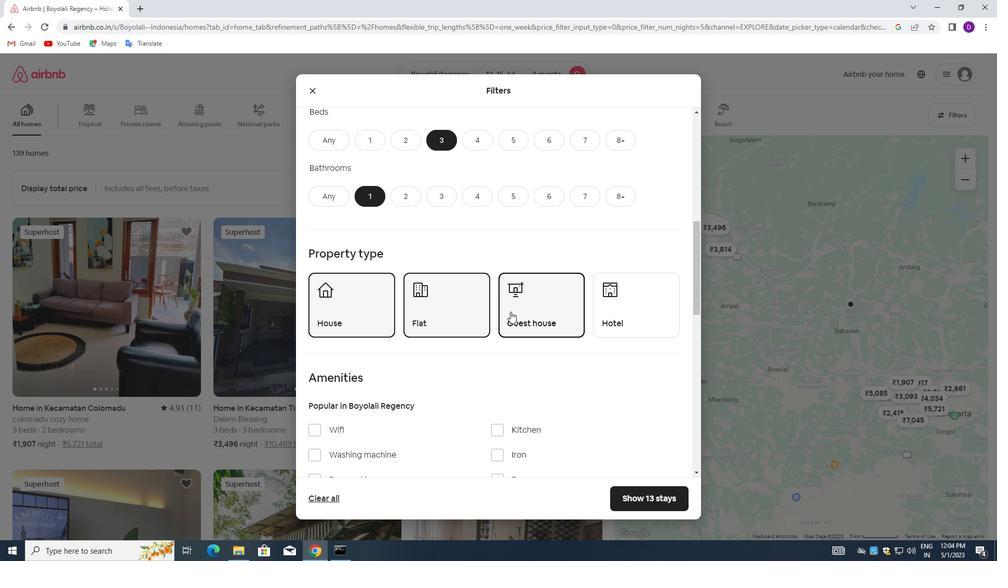 
Action: Mouse scrolled (511, 317) with delta (0, 0)
Screenshot: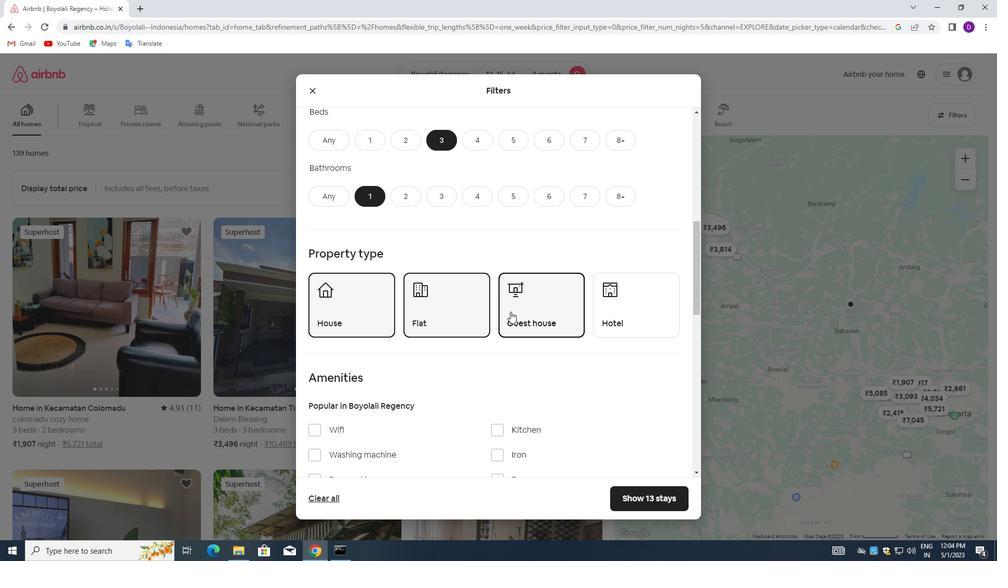 
Action: Mouse moved to (511, 320)
Screenshot: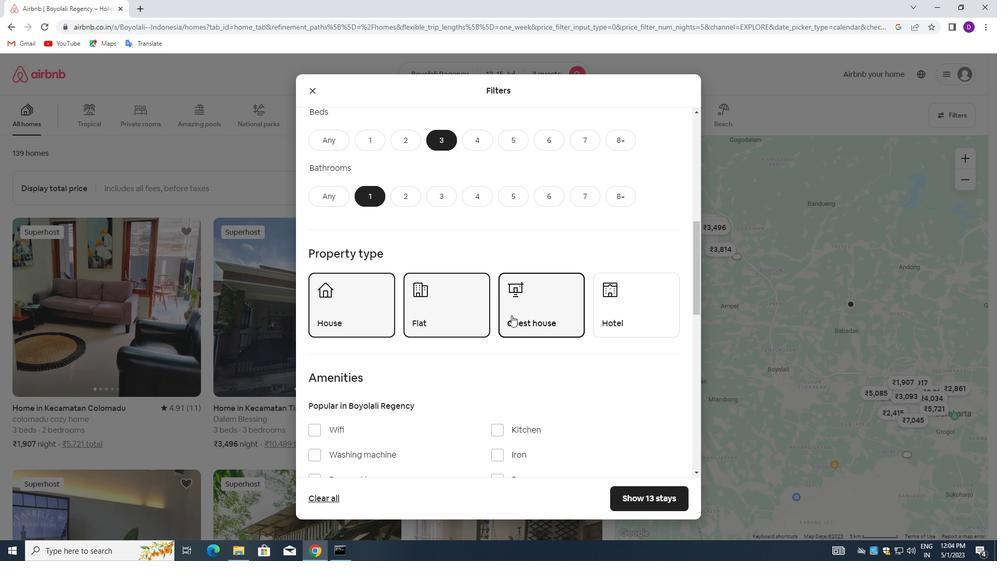 
Action: Mouse scrolled (511, 319) with delta (0, 0)
Screenshot: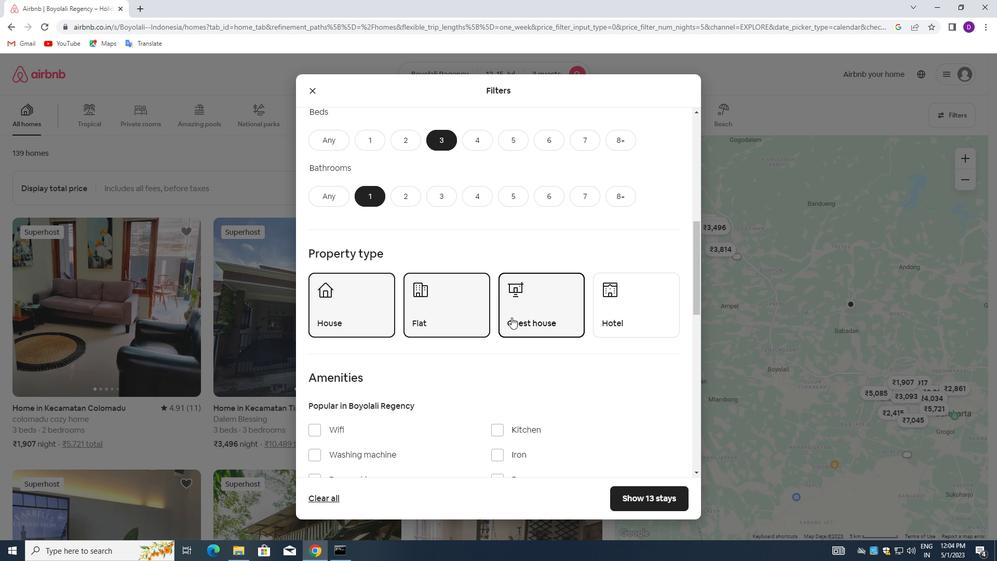 
Action: Mouse scrolled (511, 319) with delta (0, 0)
Screenshot: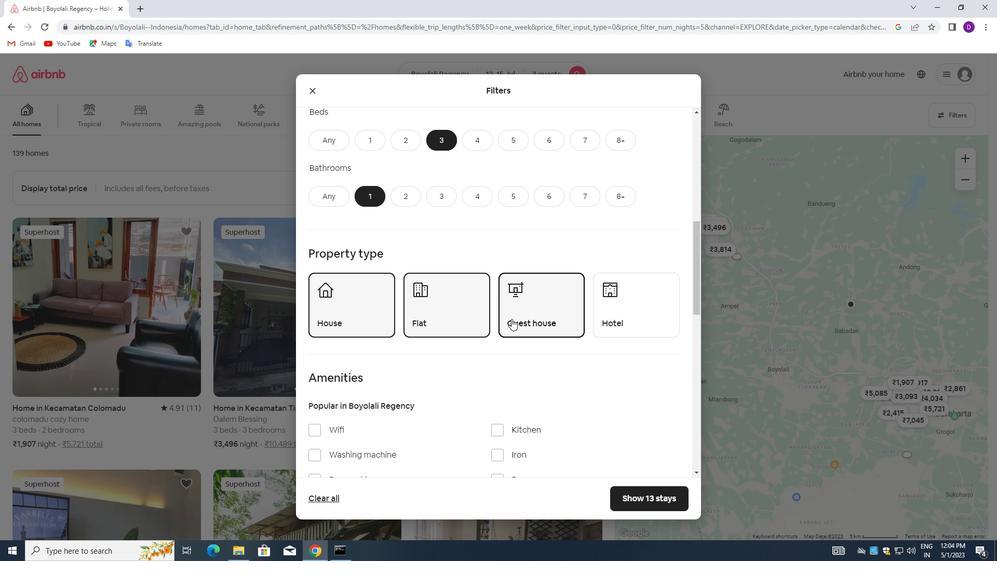 
Action: Mouse moved to (511, 320)
Screenshot: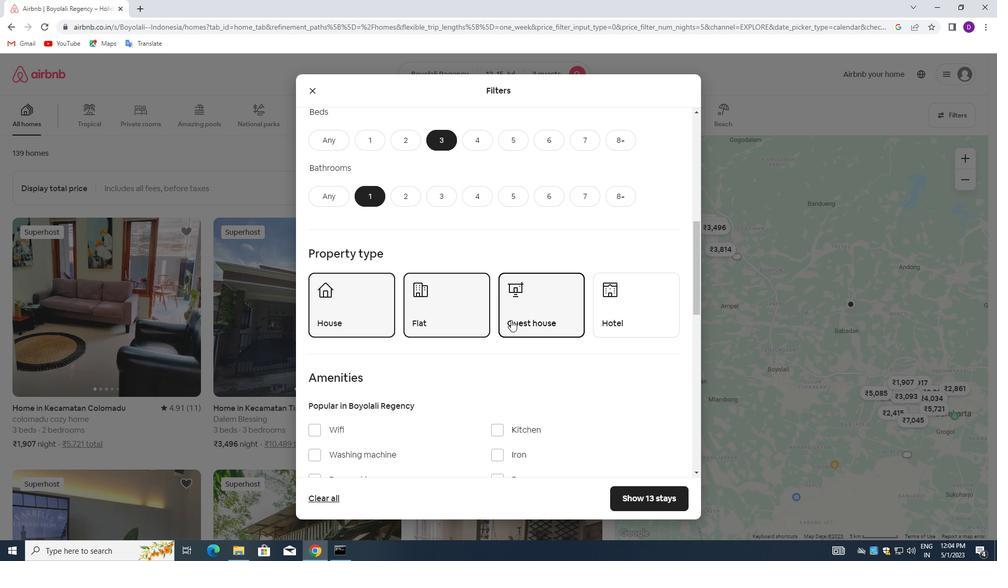 
Action: Mouse scrolled (511, 319) with delta (0, 0)
Screenshot: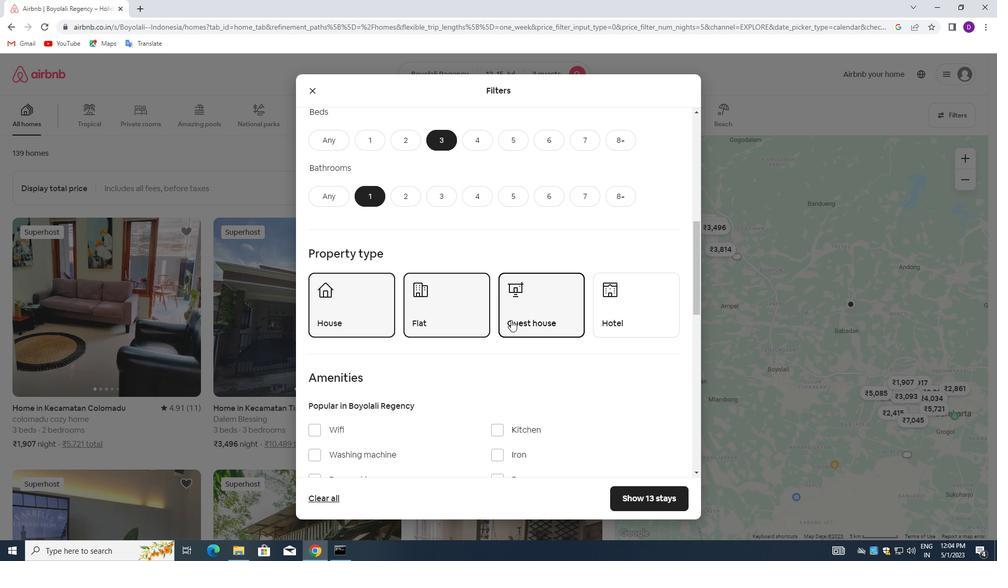 
Action: Mouse scrolled (511, 319) with delta (0, 0)
Screenshot: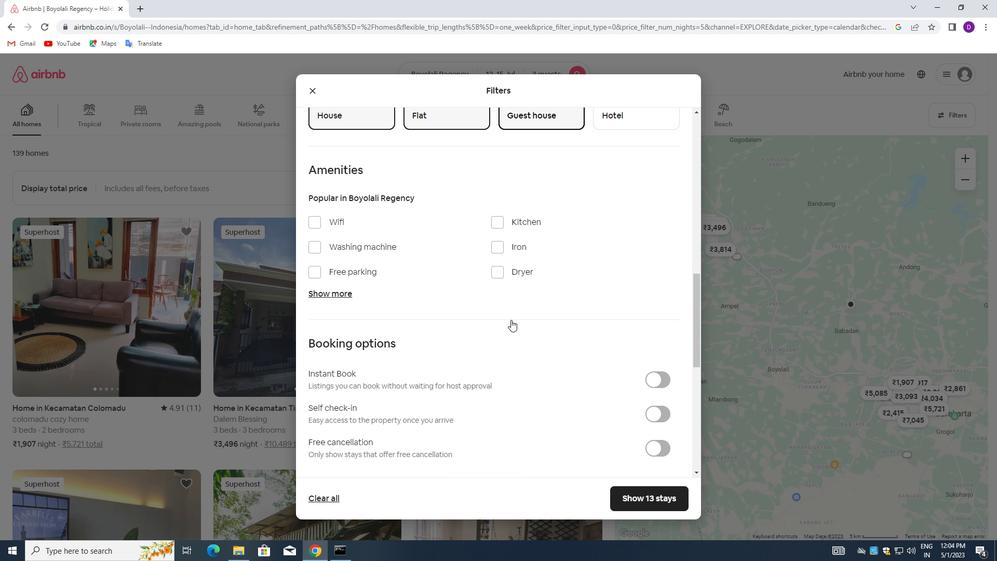 
Action: Mouse scrolled (511, 319) with delta (0, 0)
Screenshot: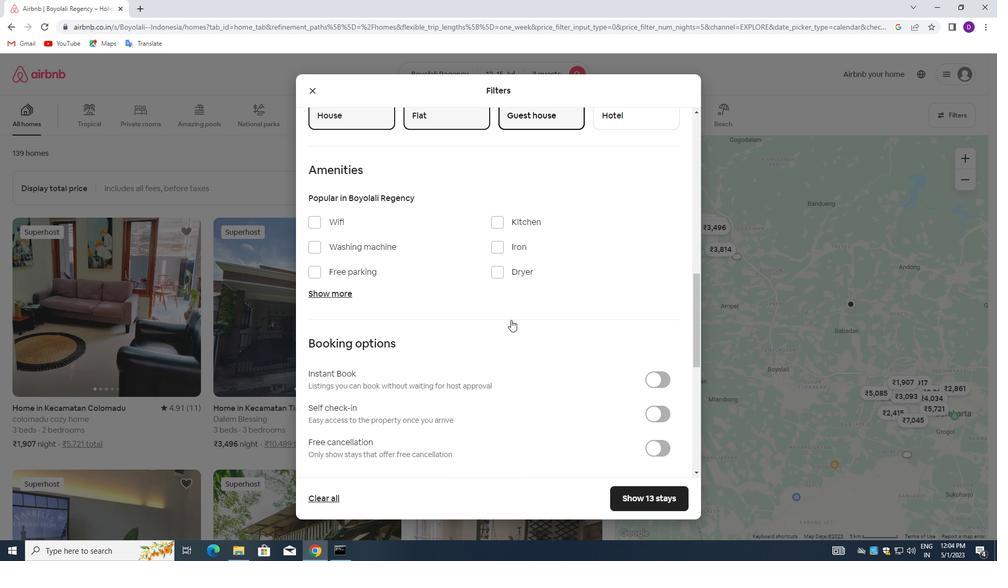 
Action: Mouse moved to (648, 314)
Screenshot: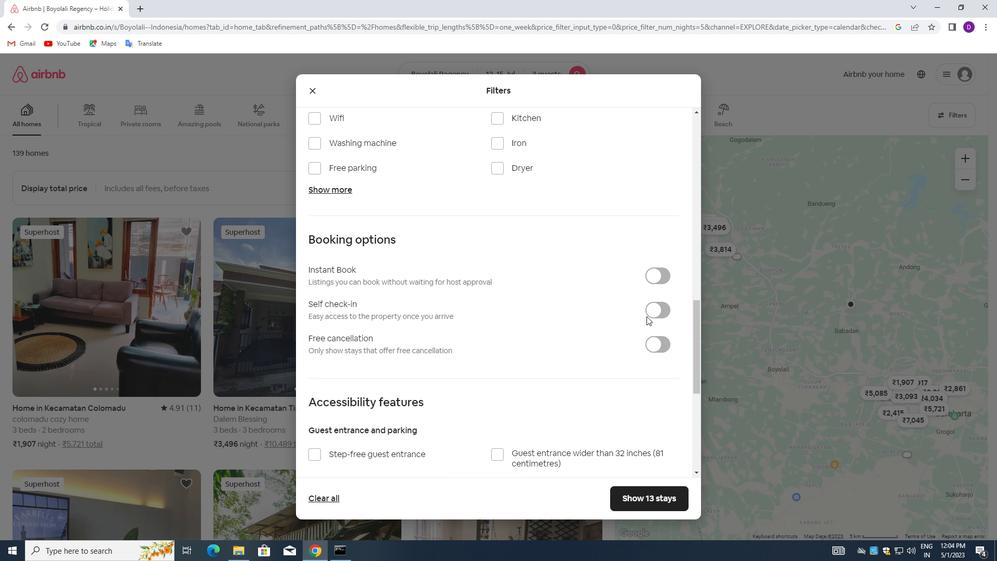 
Action: Mouse pressed left at (648, 314)
Screenshot: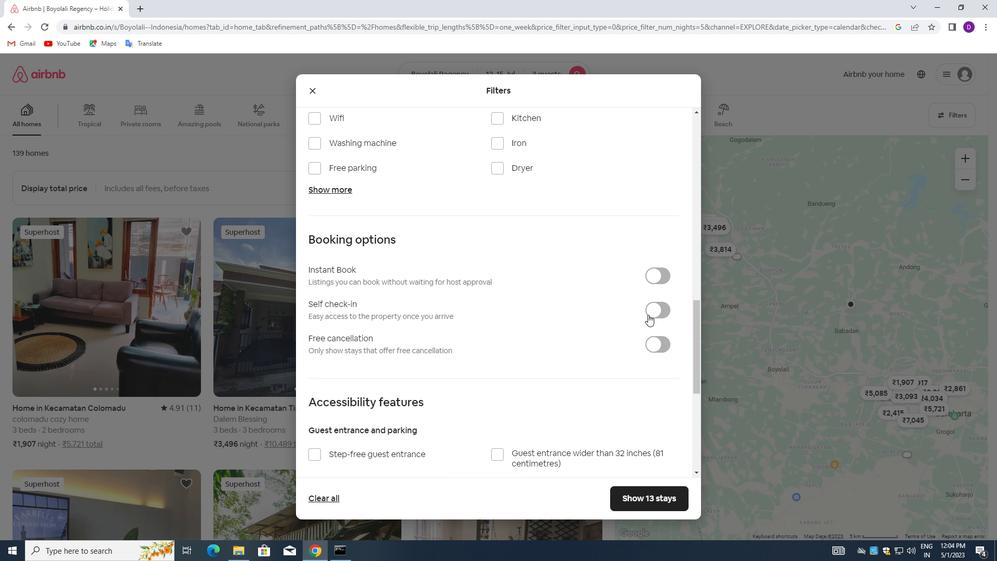 
Action: Mouse moved to (439, 356)
Screenshot: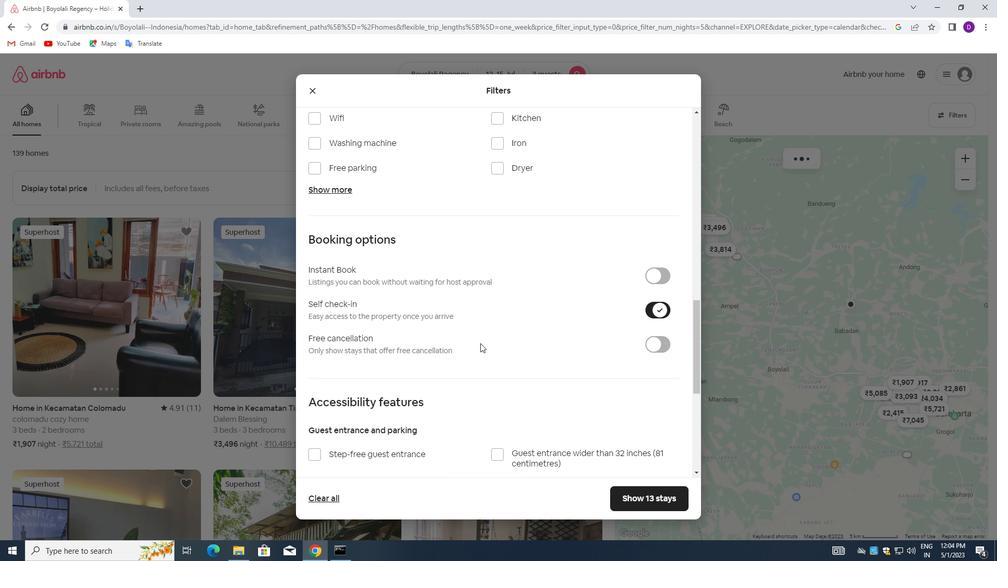 
Action: Mouse scrolled (439, 356) with delta (0, 0)
Screenshot: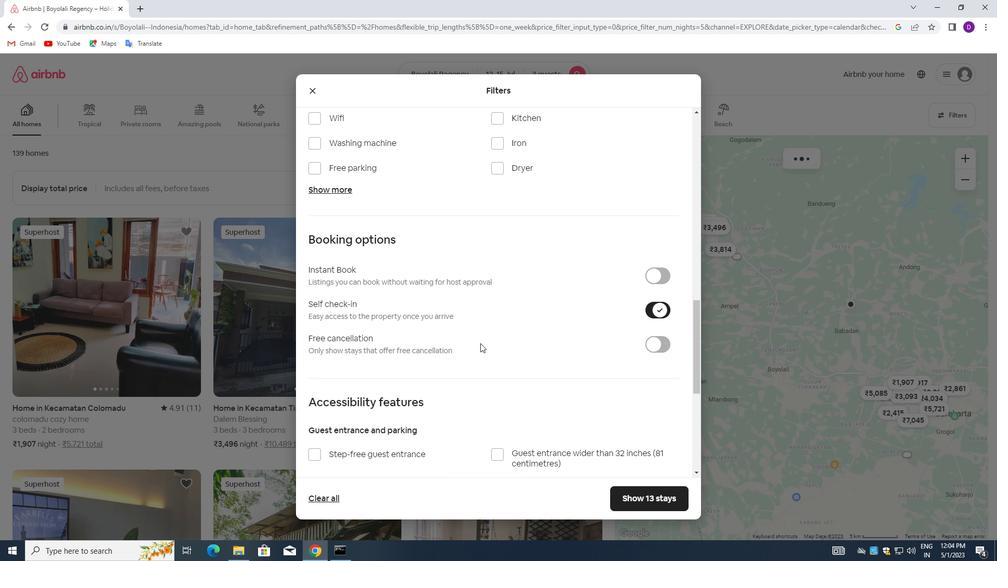 
Action: Mouse moved to (437, 357)
Screenshot: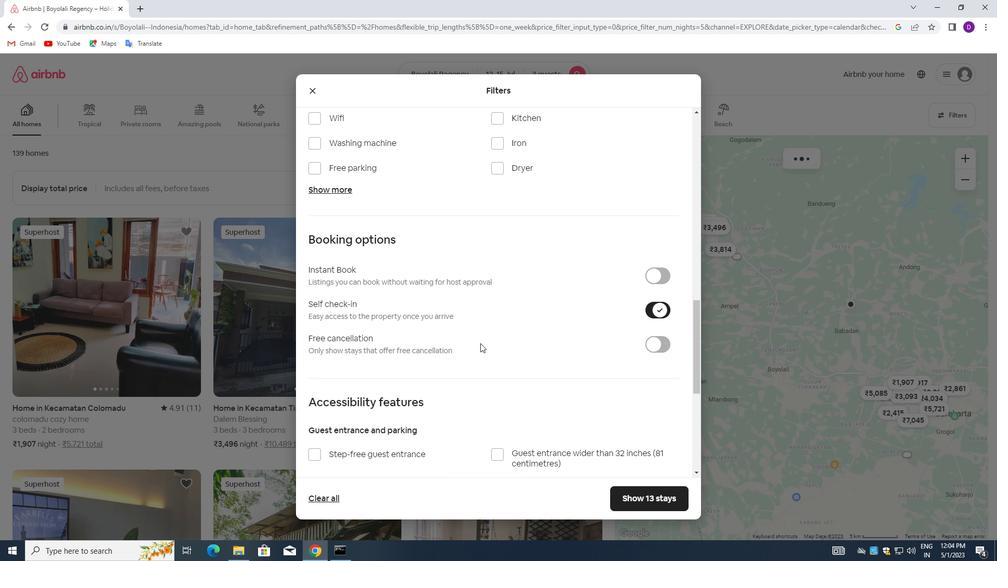 
Action: Mouse scrolled (437, 356) with delta (0, 0)
Screenshot: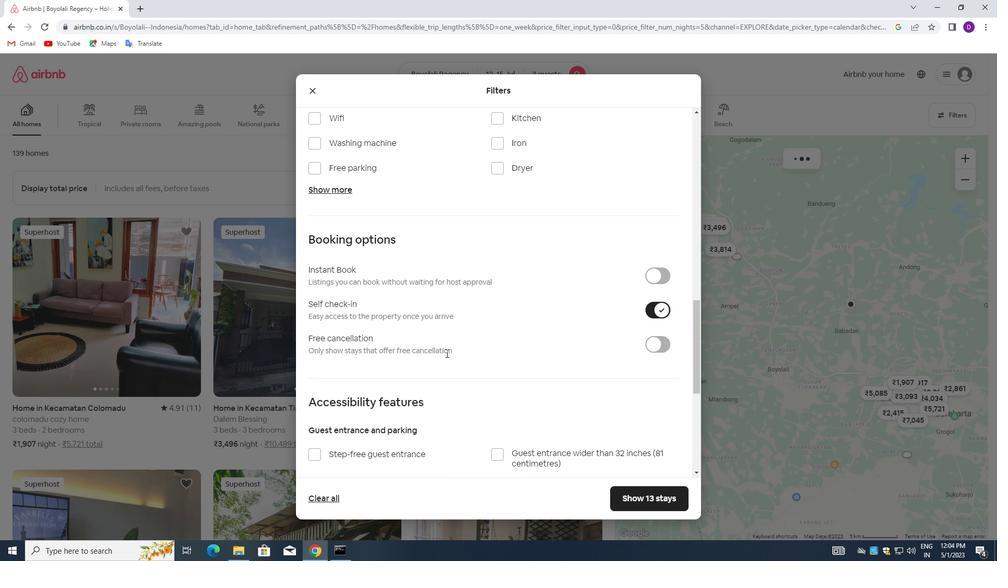 
Action: Mouse scrolled (437, 356) with delta (0, 0)
Screenshot: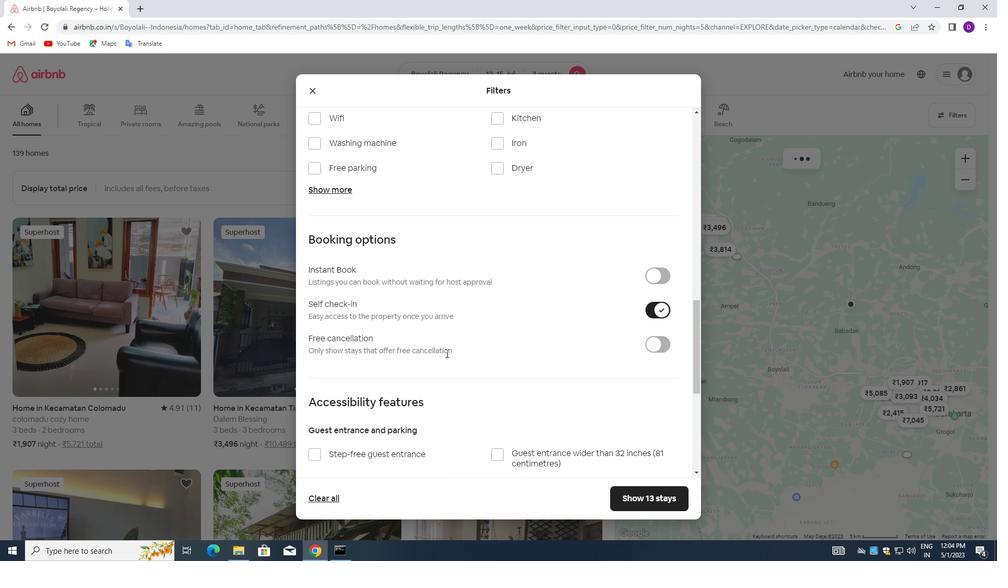 
Action: Mouse moved to (436, 357)
Screenshot: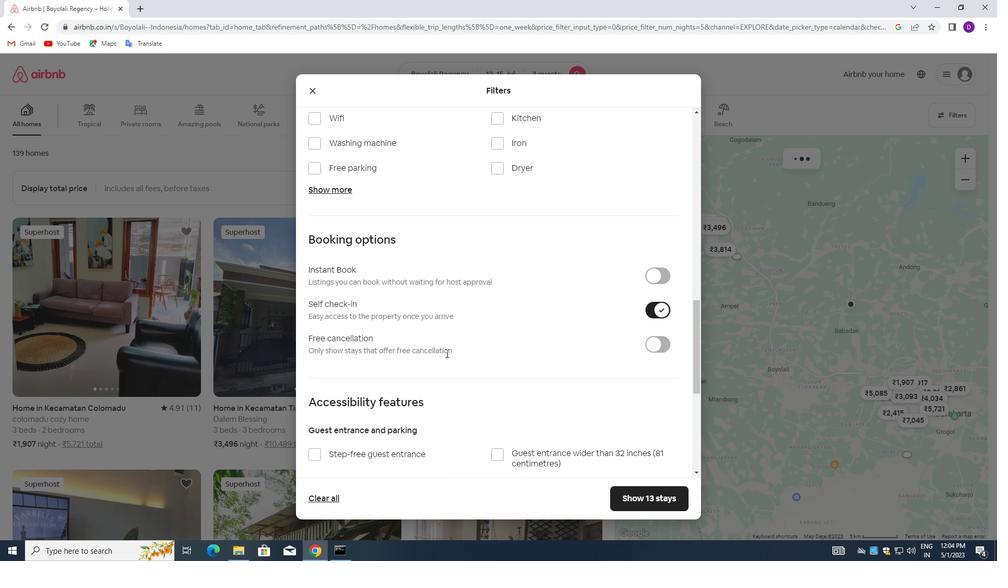 
Action: Mouse scrolled (436, 356) with delta (0, 0)
Screenshot: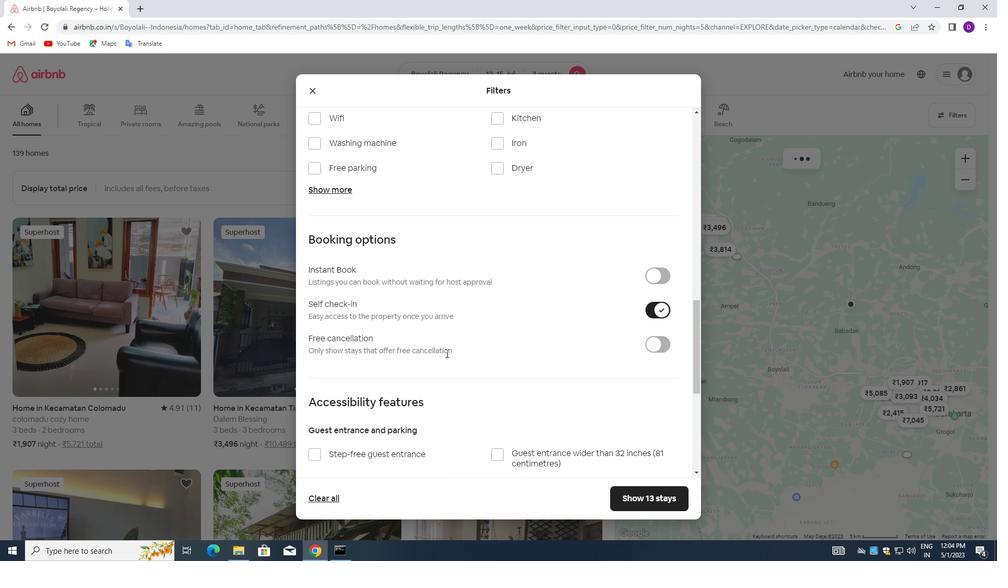 
Action: Mouse moved to (434, 357)
Screenshot: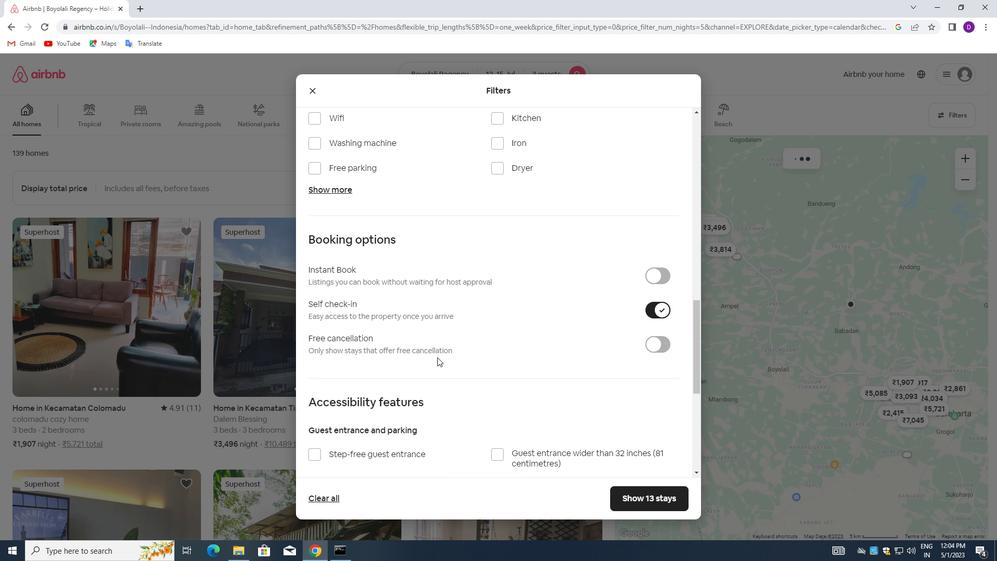 
Action: Mouse scrolled (434, 356) with delta (0, 0)
Screenshot: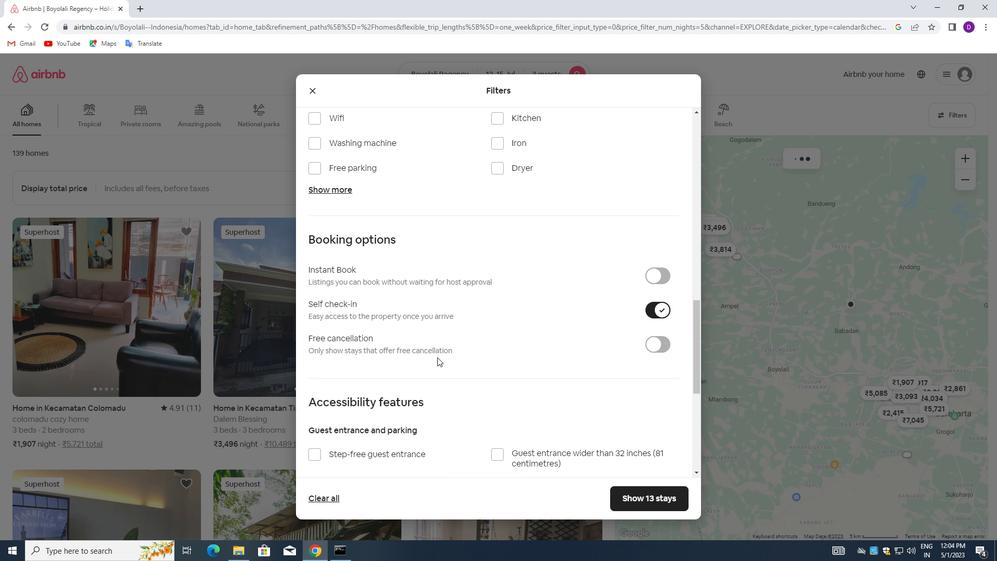 
Action: Mouse moved to (424, 348)
Screenshot: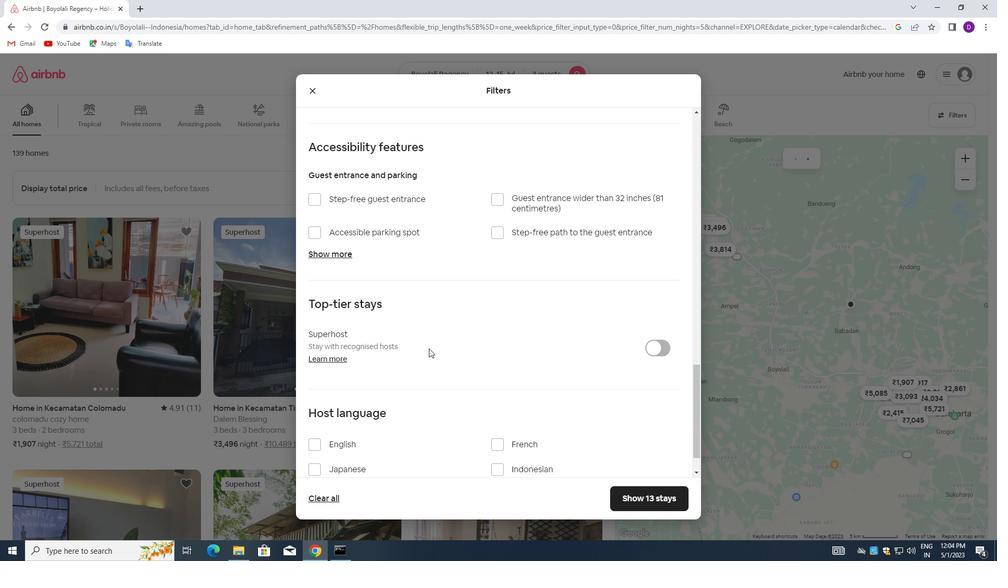 
Action: Mouse scrolled (424, 347) with delta (0, 0)
Screenshot: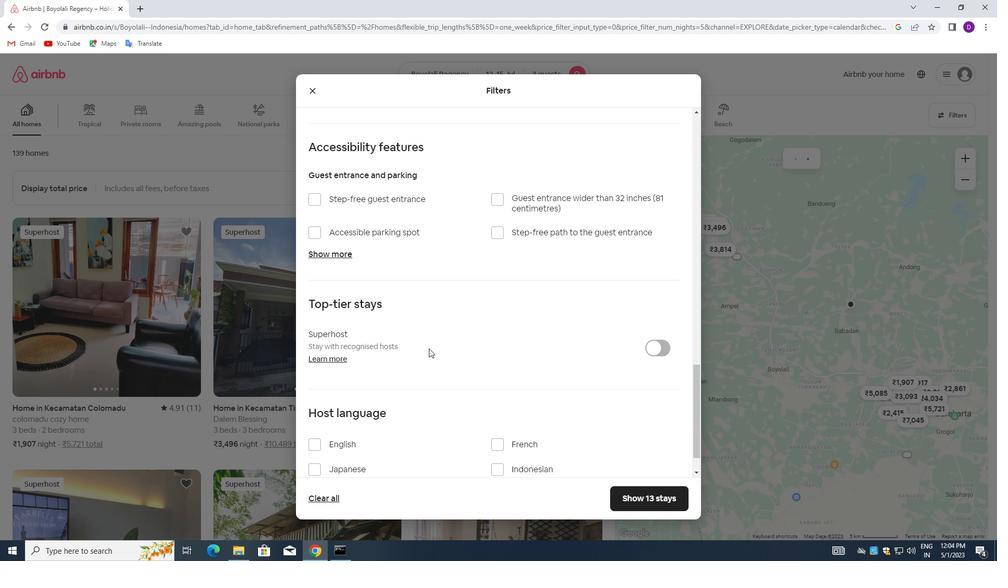 
Action: Mouse moved to (420, 349)
Screenshot: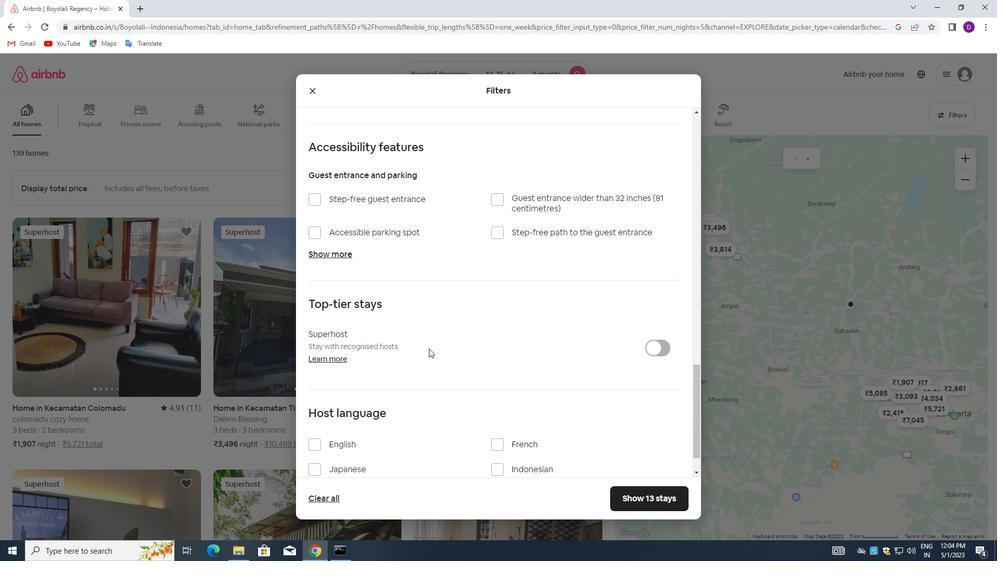 
Action: Mouse scrolled (420, 349) with delta (0, 0)
Screenshot: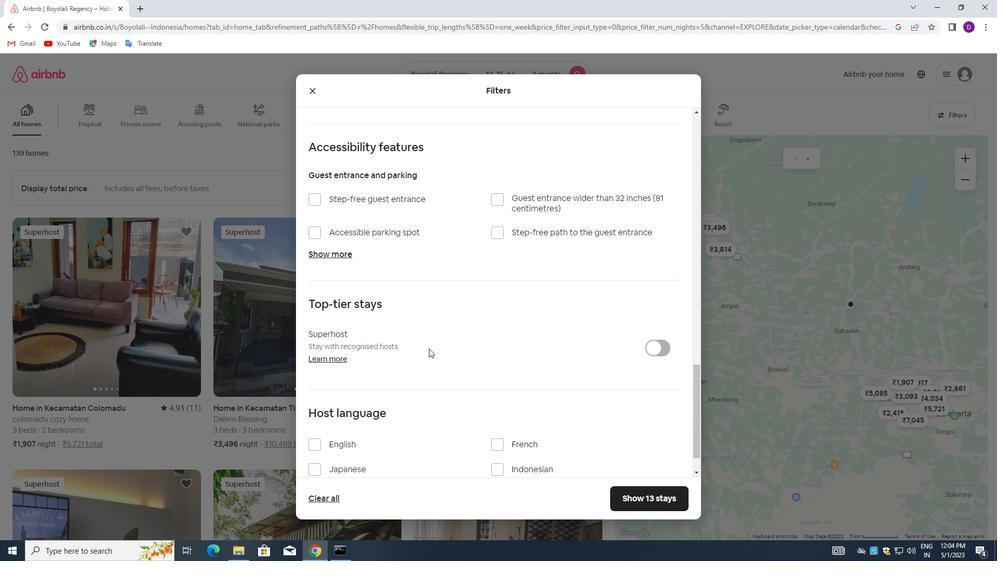 
Action: Mouse moved to (417, 350)
Screenshot: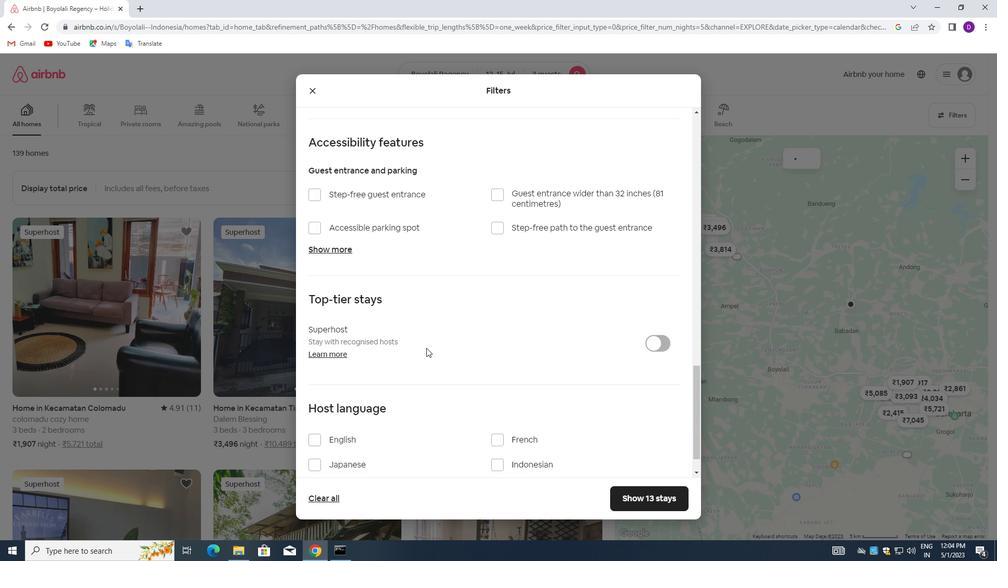 
Action: Mouse scrolled (417, 349) with delta (0, 0)
Screenshot: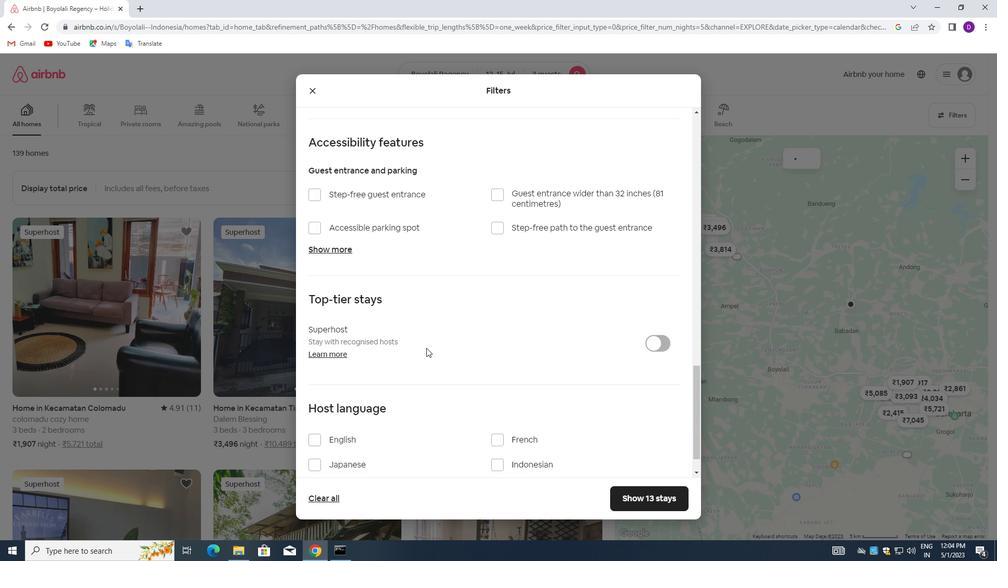 
Action: Mouse moved to (409, 352)
Screenshot: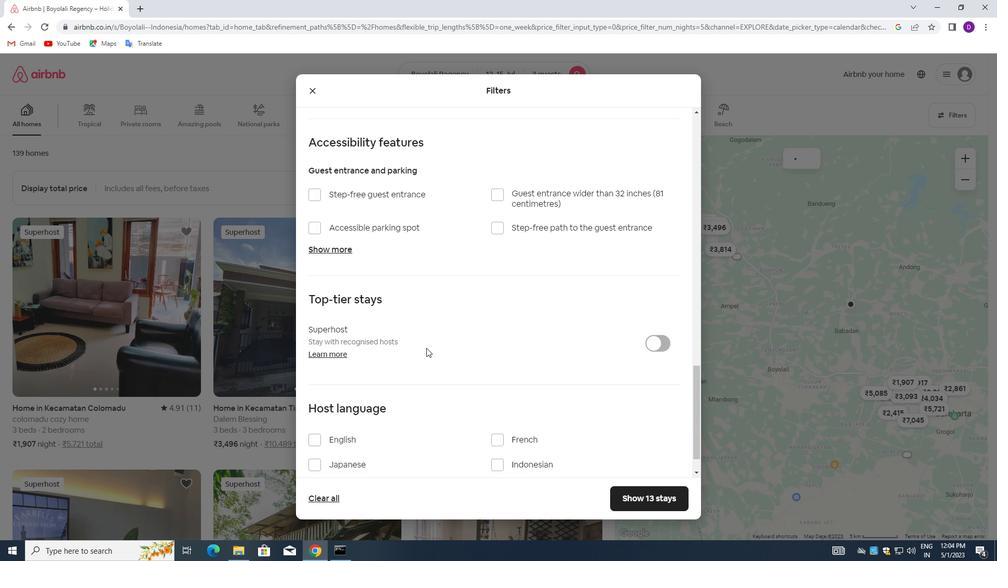 
Action: Mouse scrolled (409, 352) with delta (0, 0)
Screenshot: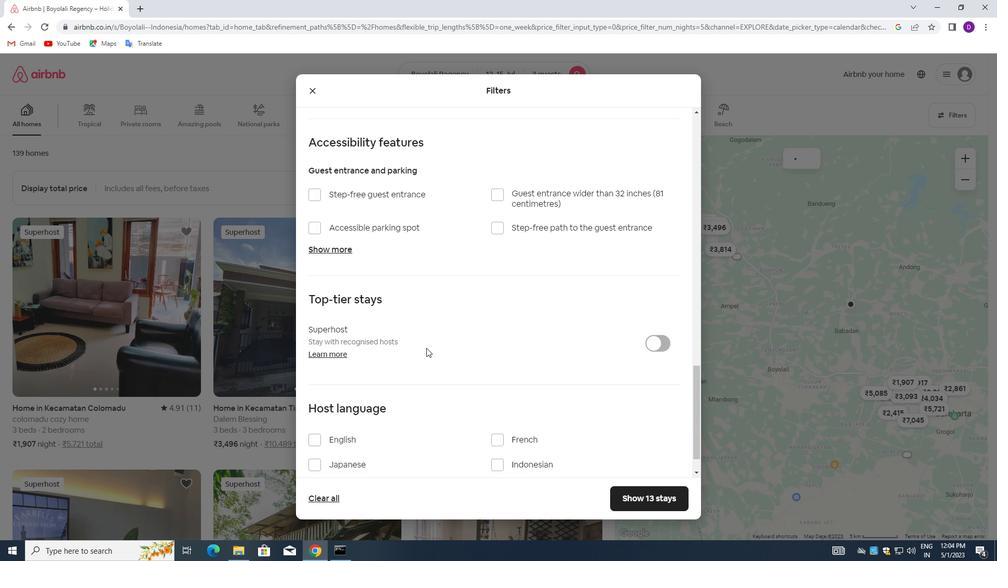 
Action: Mouse moved to (320, 404)
Screenshot: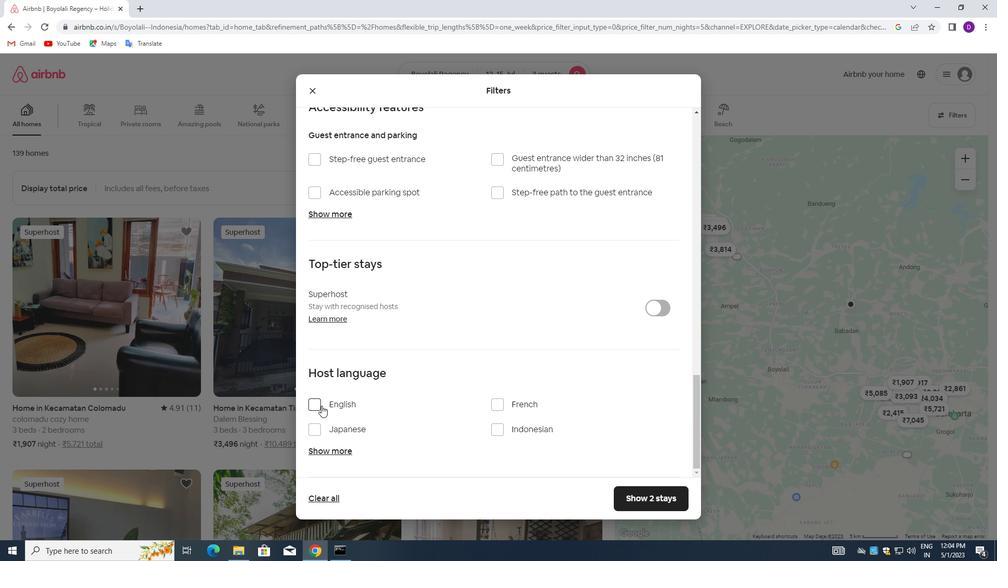 
Action: Mouse pressed left at (320, 404)
Screenshot: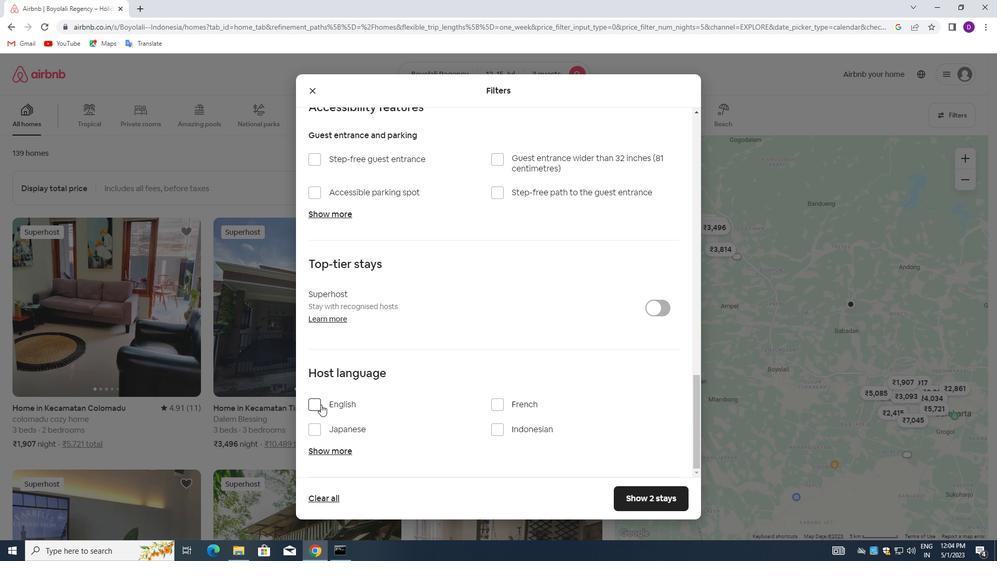 
Action: Mouse moved to (637, 493)
Screenshot: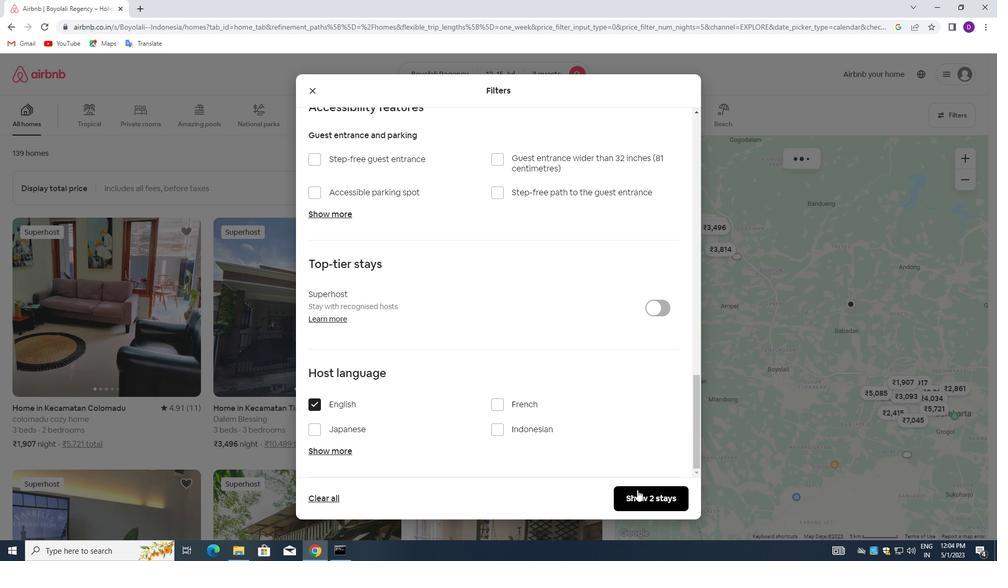 
Action: Mouse pressed left at (637, 493)
Screenshot: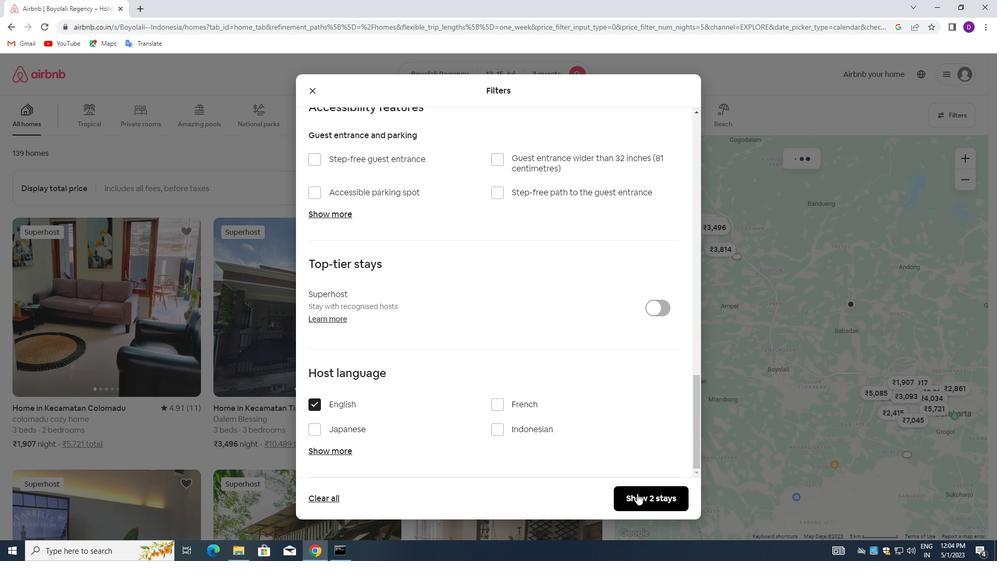 
Action: Mouse moved to (612, 413)
Screenshot: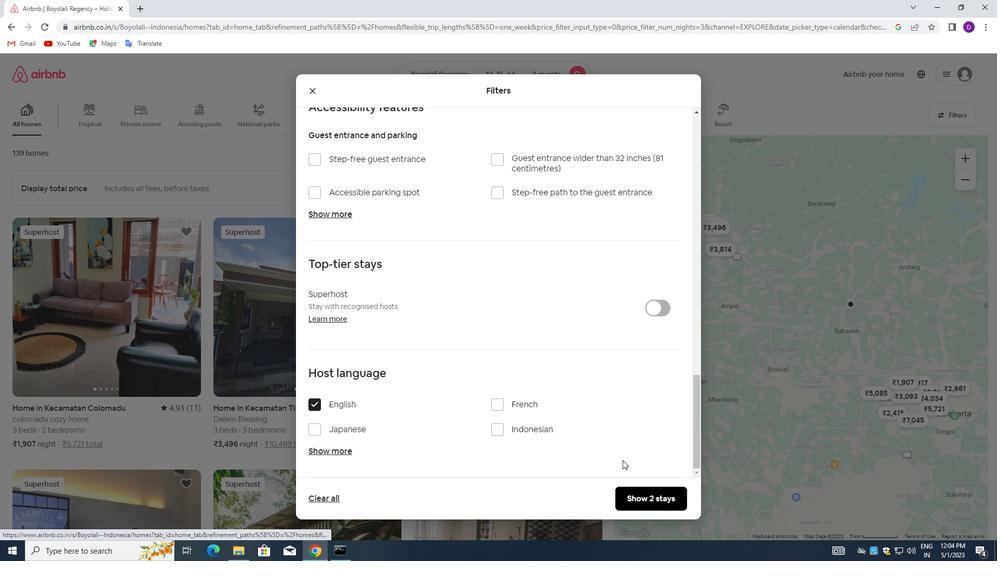 
